 Task: Find connections with filter location Bīrpur with filter topic #Projectmanagements with filter profile language French with filter current company Daikin Airconditioning India Pvt. Ltd. with filter school New Era Public School - India with filter industry Events Services with filter service category Video Editing with filter keywords title Animal Shelter Worker
Action: Mouse moved to (563, 79)
Screenshot: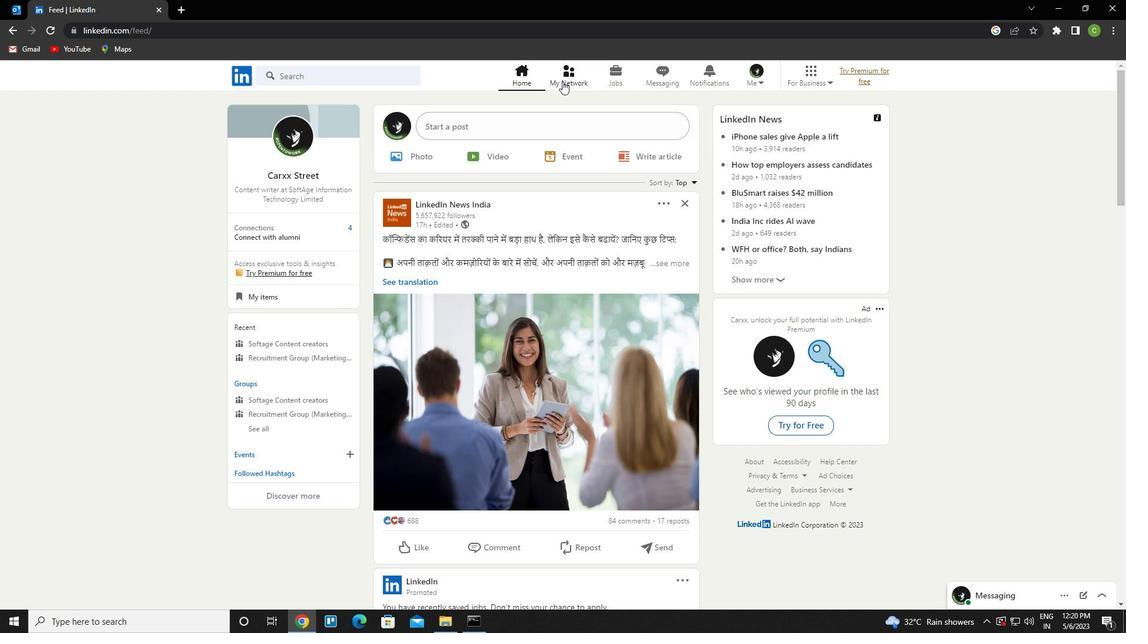 
Action: Mouse pressed left at (563, 79)
Screenshot: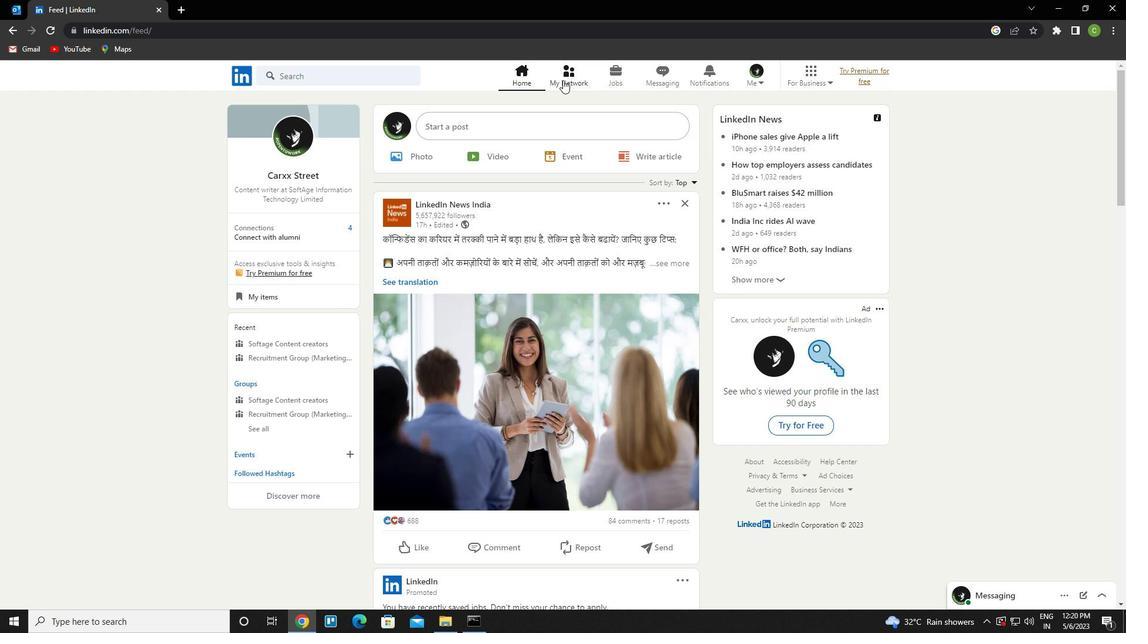 
Action: Mouse moved to (335, 142)
Screenshot: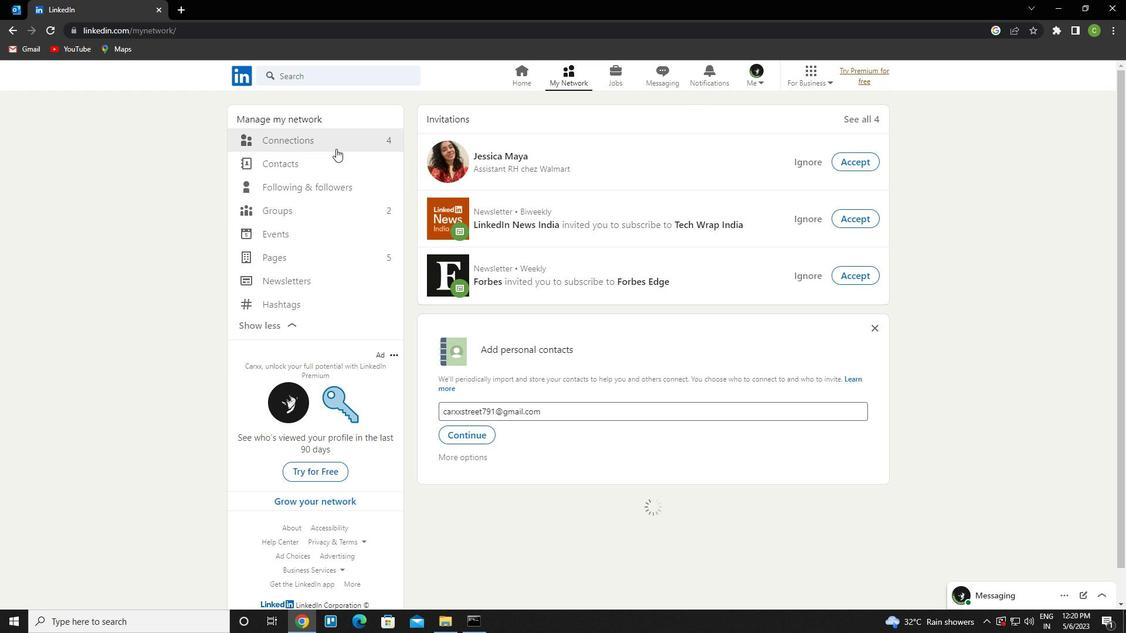 
Action: Mouse pressed left at (335, 142)
Screenshot: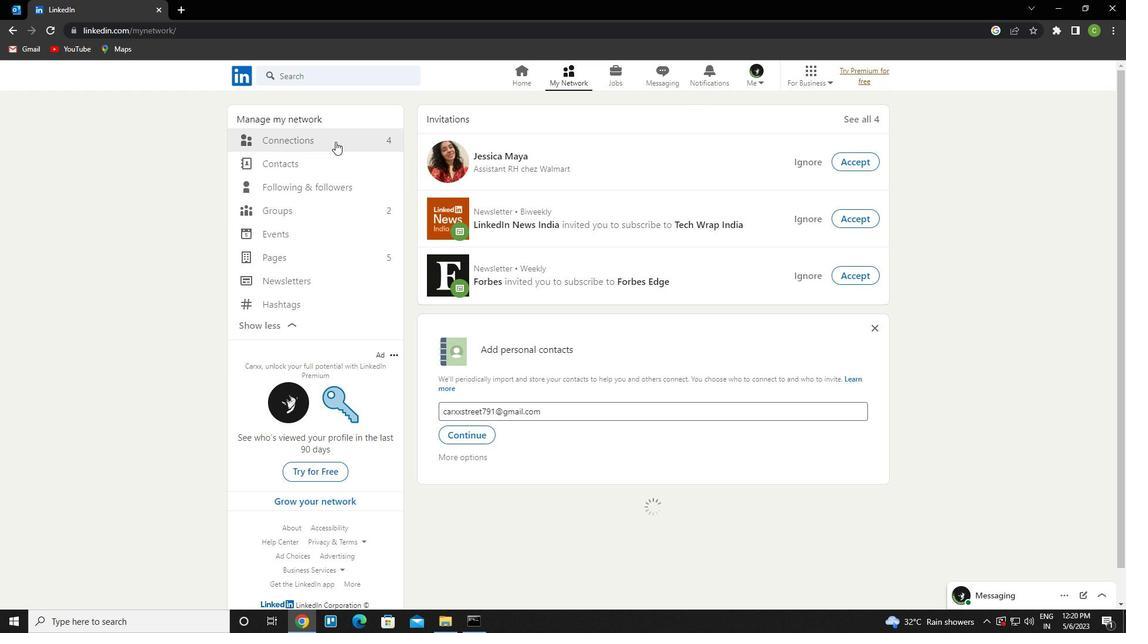 
Action: Mouse moved to (661, 144)
Screenshot: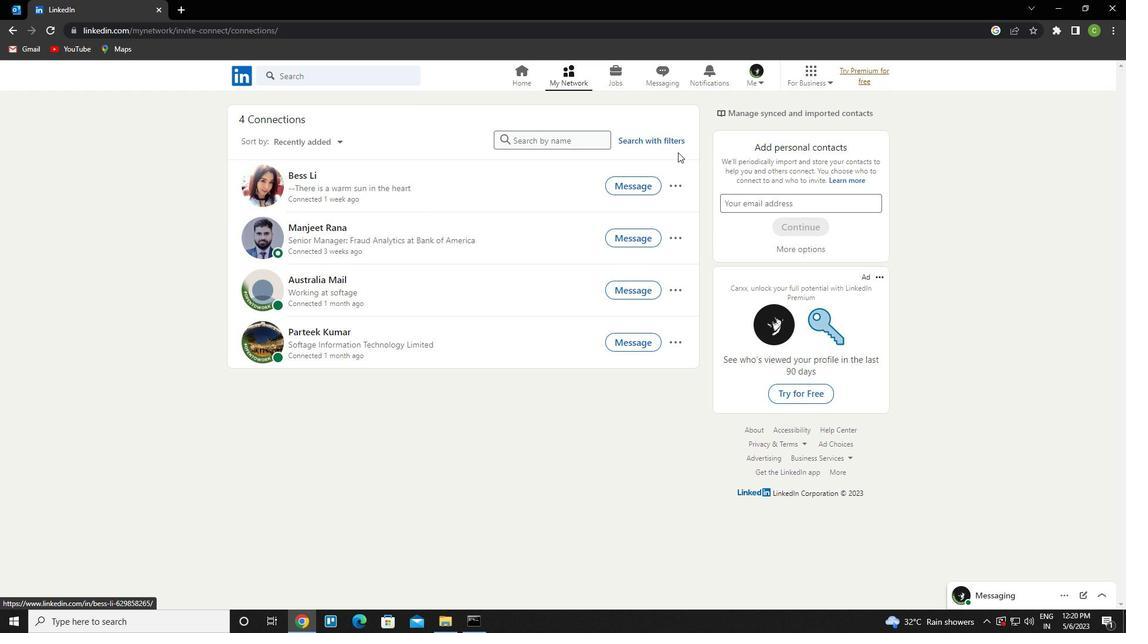 
Action: Mouse pressed left at (661, 144)
Screenshot: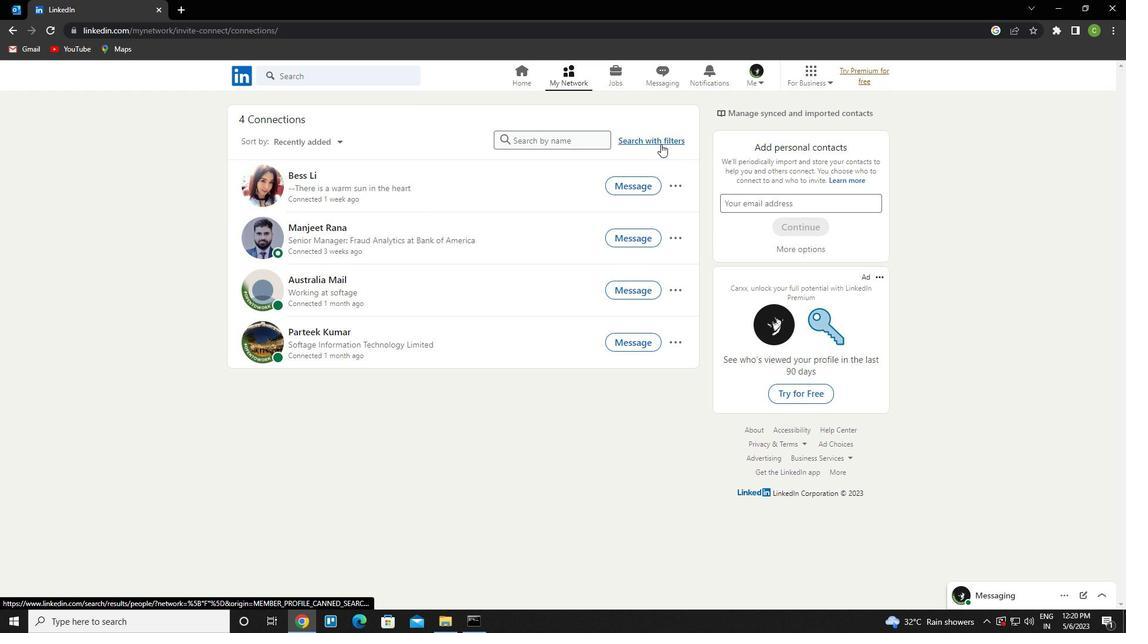 
Action: Mouse moved to (603, 107)
Screenshot: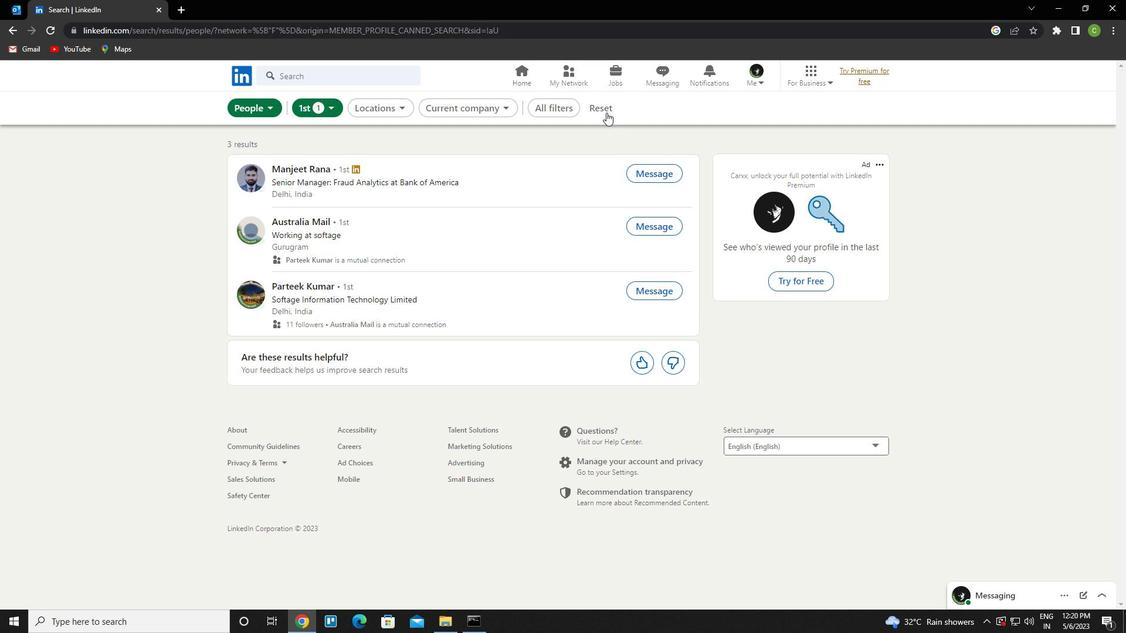 
Action: Mouse pressed left at (603, 107)
Screenshot: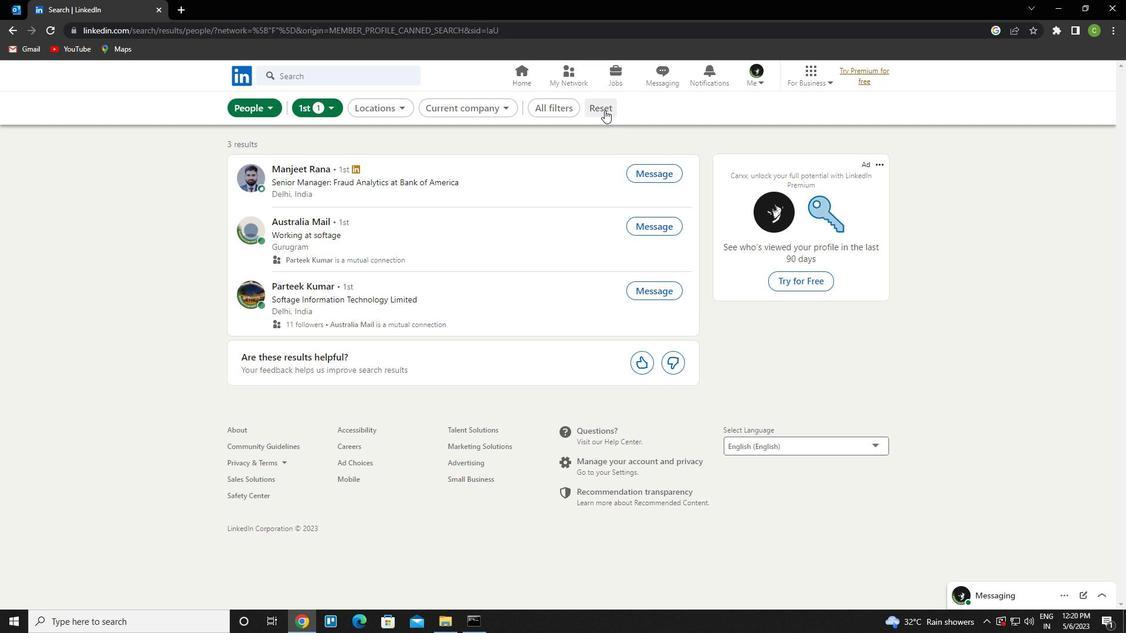 
Action: Mouse moved to (587, 109)
Screenshot: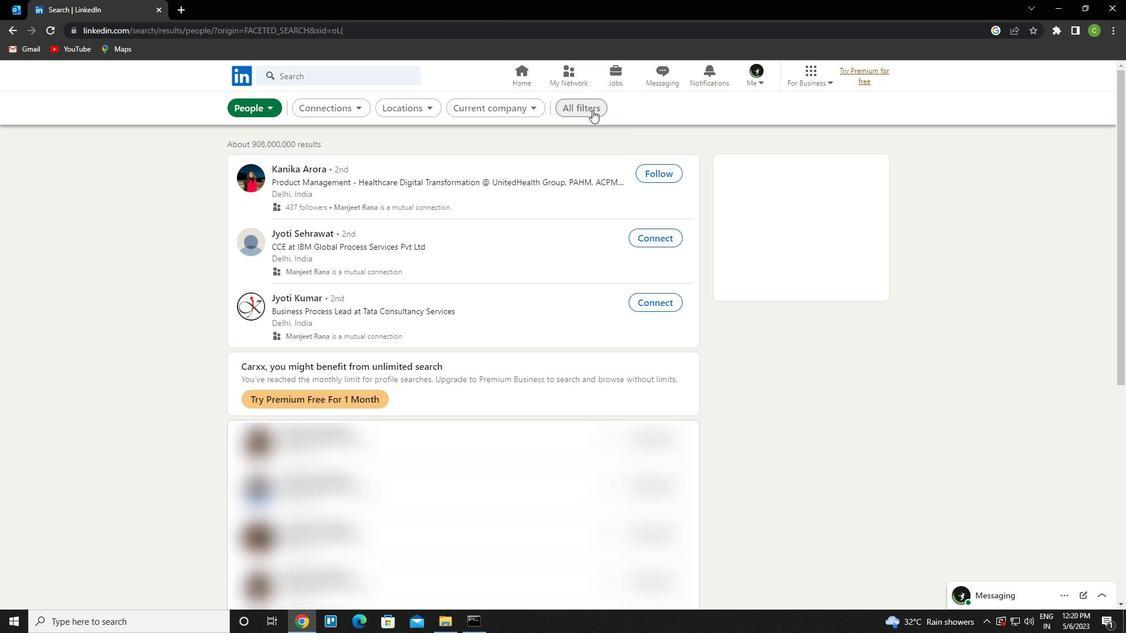 
Action: Mouse pressed left at (587, 109)
Screenshot: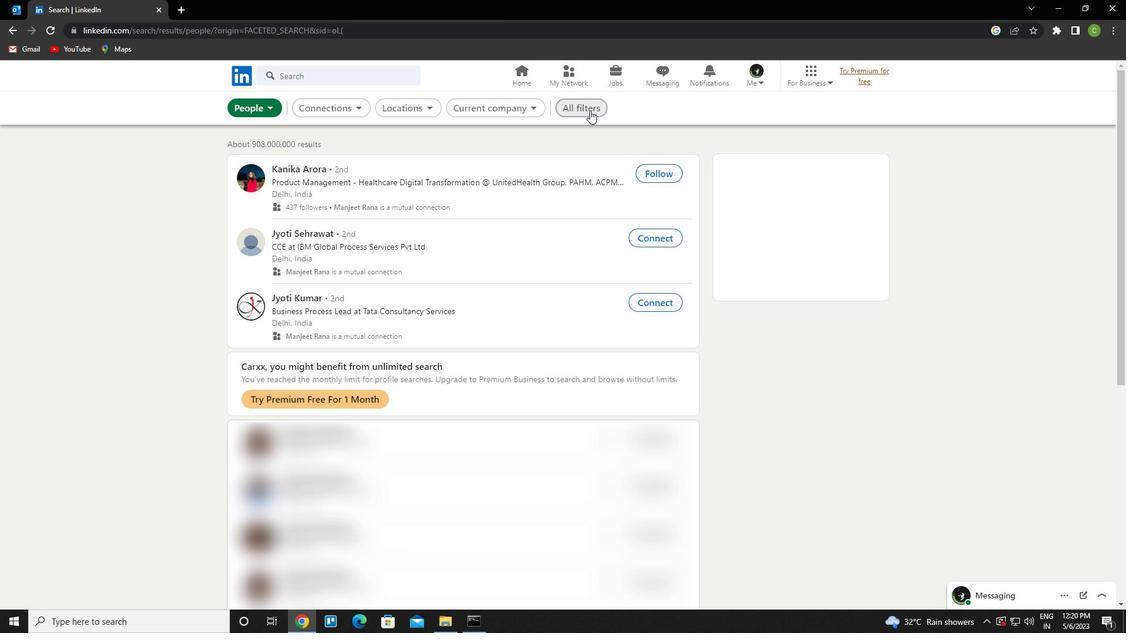 
Action: Mouse moved to (939, 353)
Screenshot: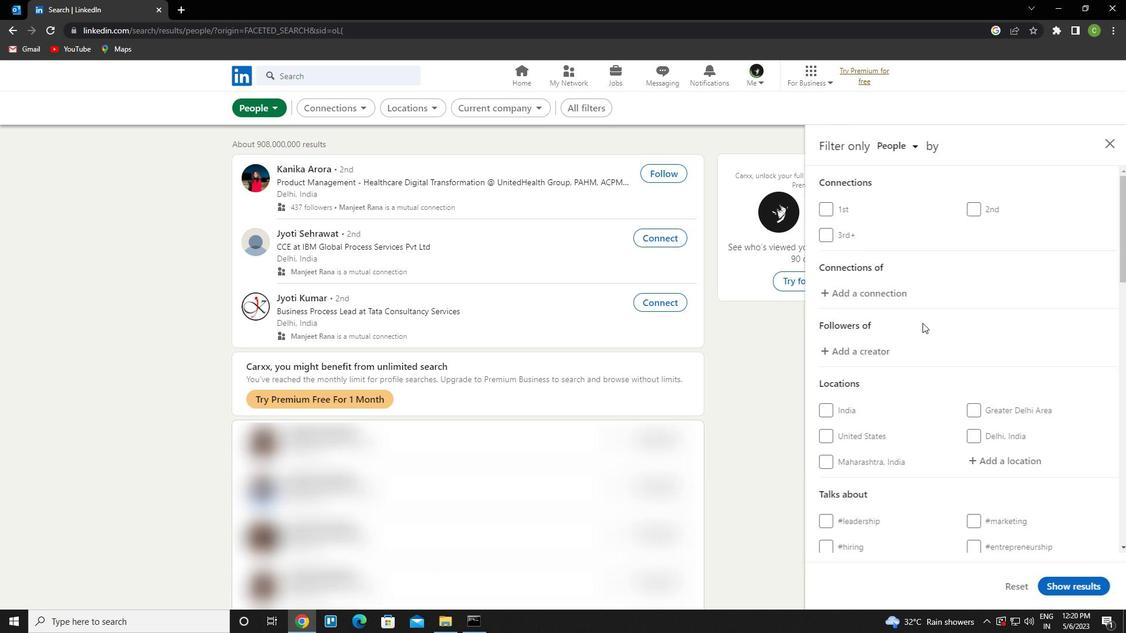 
Action: Mouse scrolled (939, 353) with delta (0, 0)
Screenshot: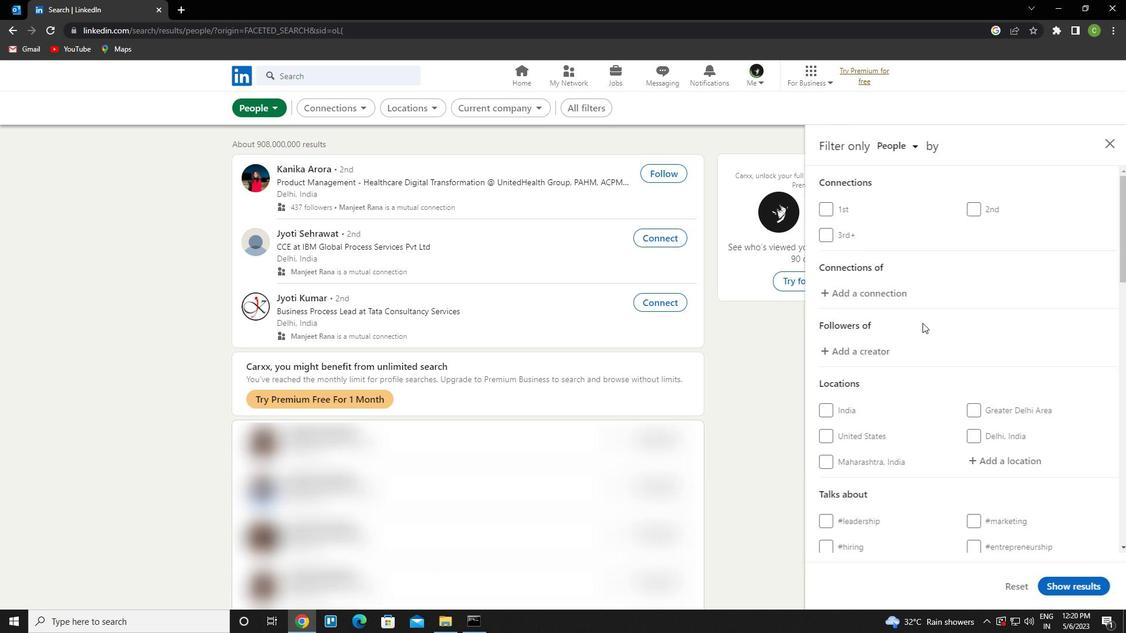 
Action: Mouse moved to (941, 359)
Screenshot: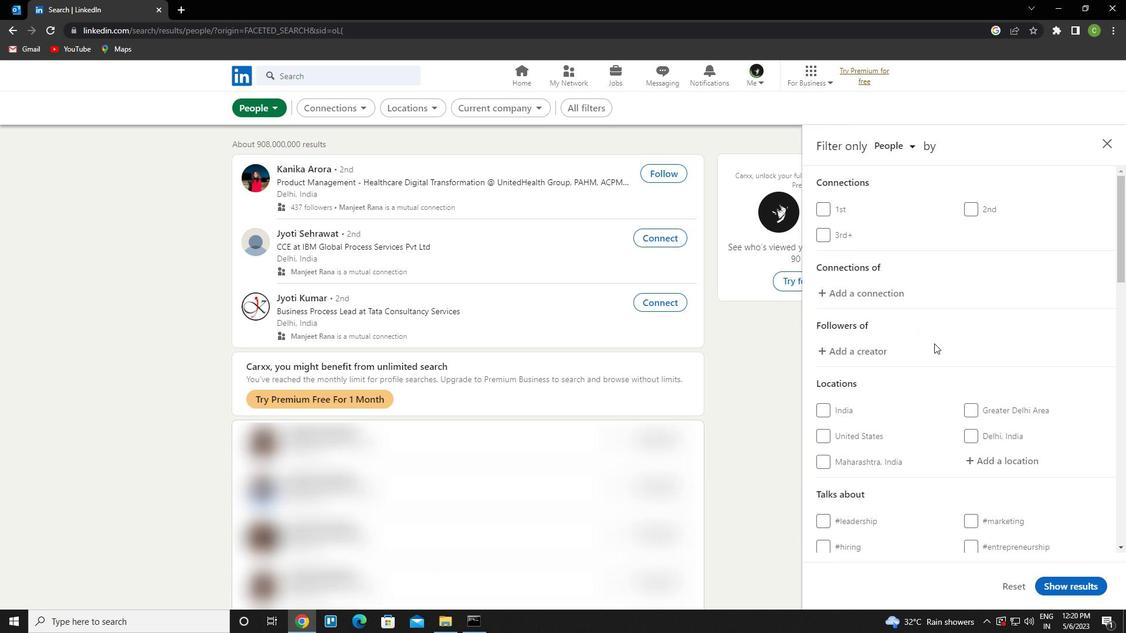 
Action: Mouse scrolled (941, 359) with delta (0, 0)
Screenshot: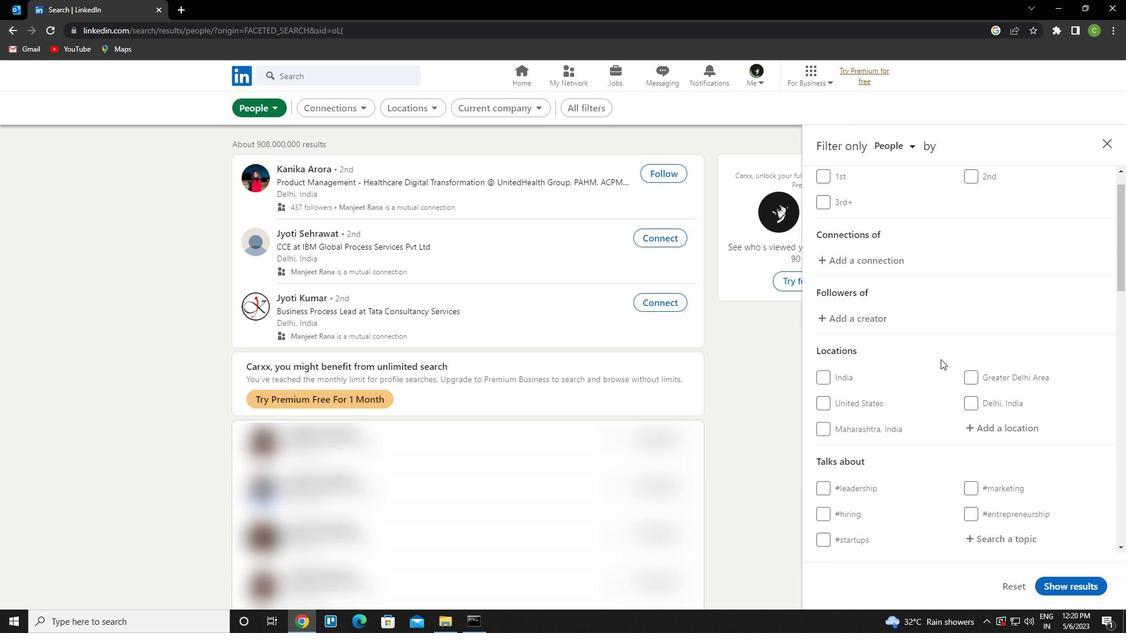
Action: Mouse moved to (988, 344)
Screenshot: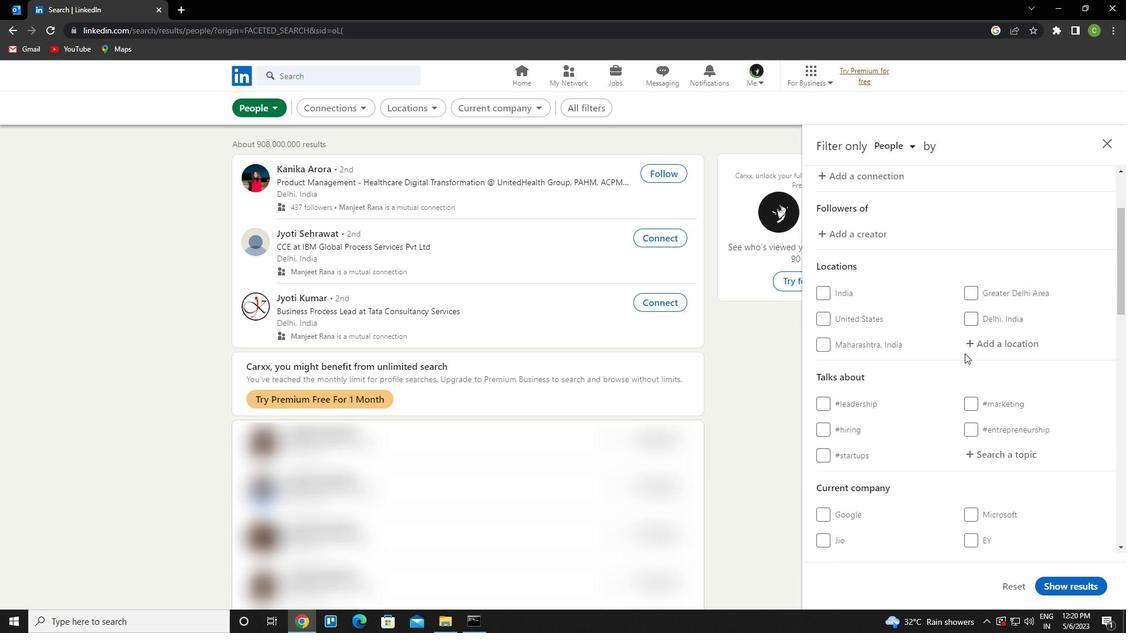 
Action: Mouse pressed left at (988, 344)
Screenshot: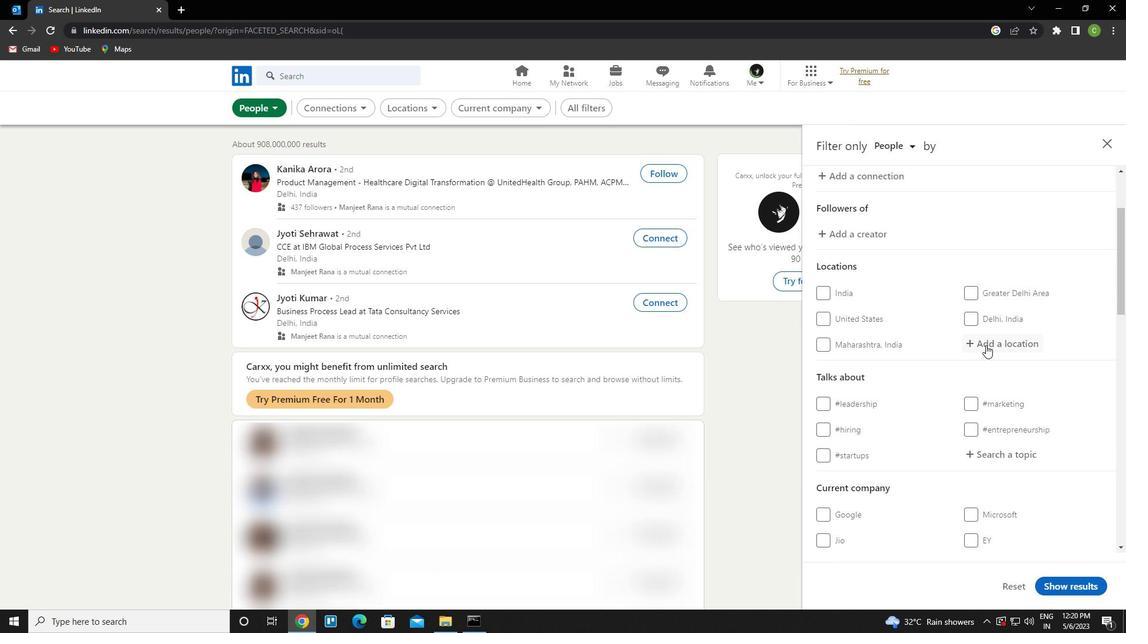 
Action: Key pressed <Key.caps_lock>b<Key.caps_lock>irpur<Key.down><Key.enter>
Screenshot: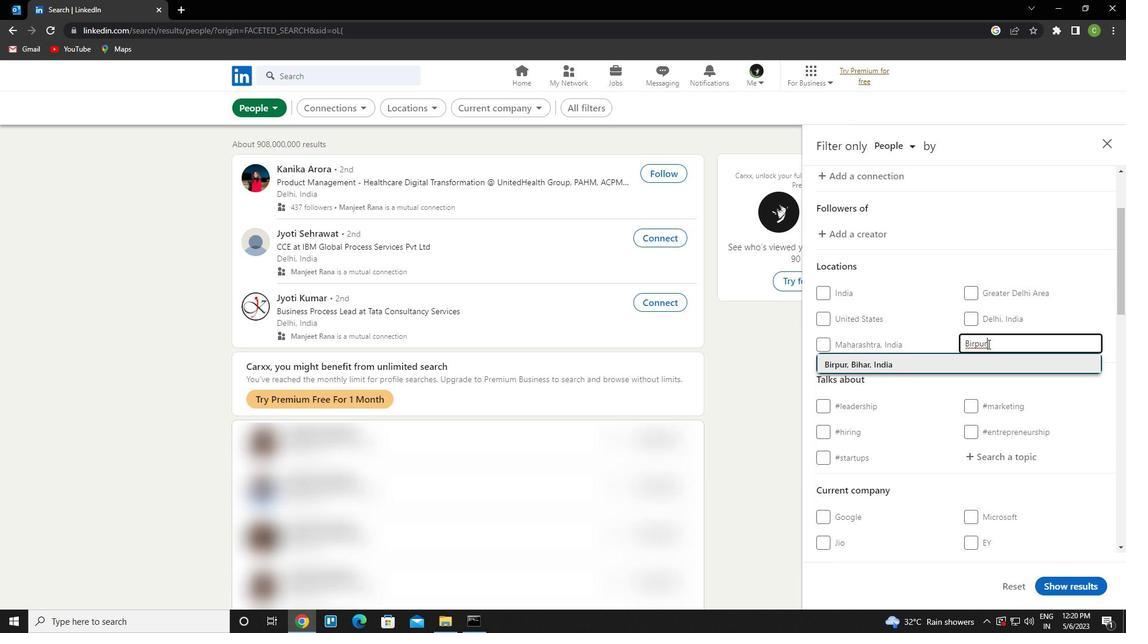 
Action: Mouse scrolled (988, 343) with delta (0, 0)
Screenshot: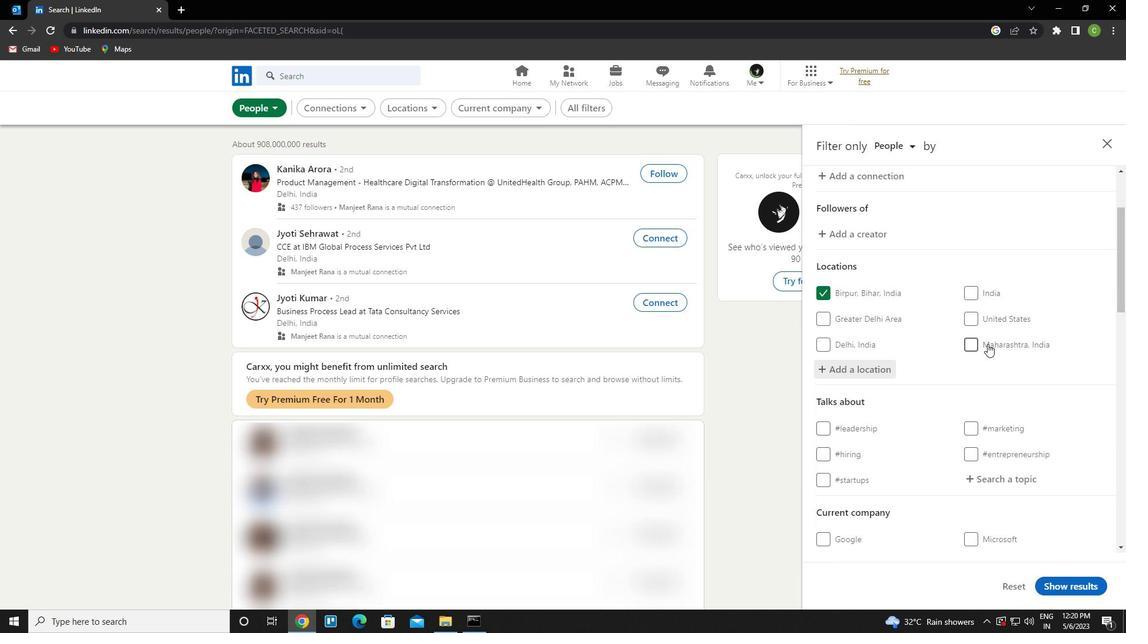 
Action: Mouse moved to (1008, 427)
Screenshot: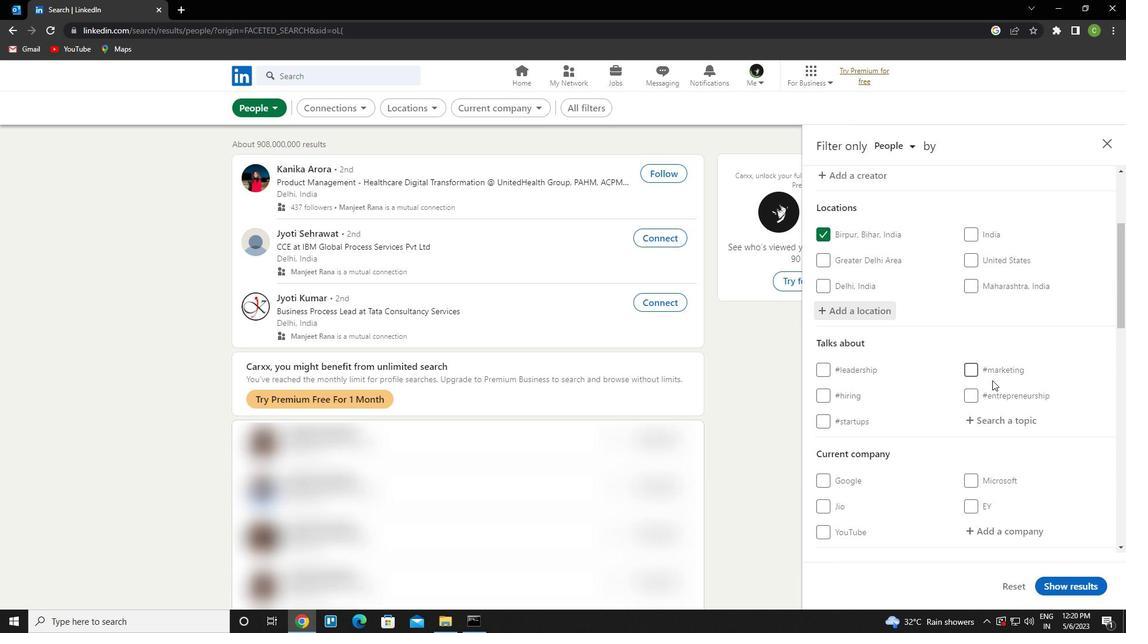 
Action: Mouse pressed left at (1008, 427)
Screenshot: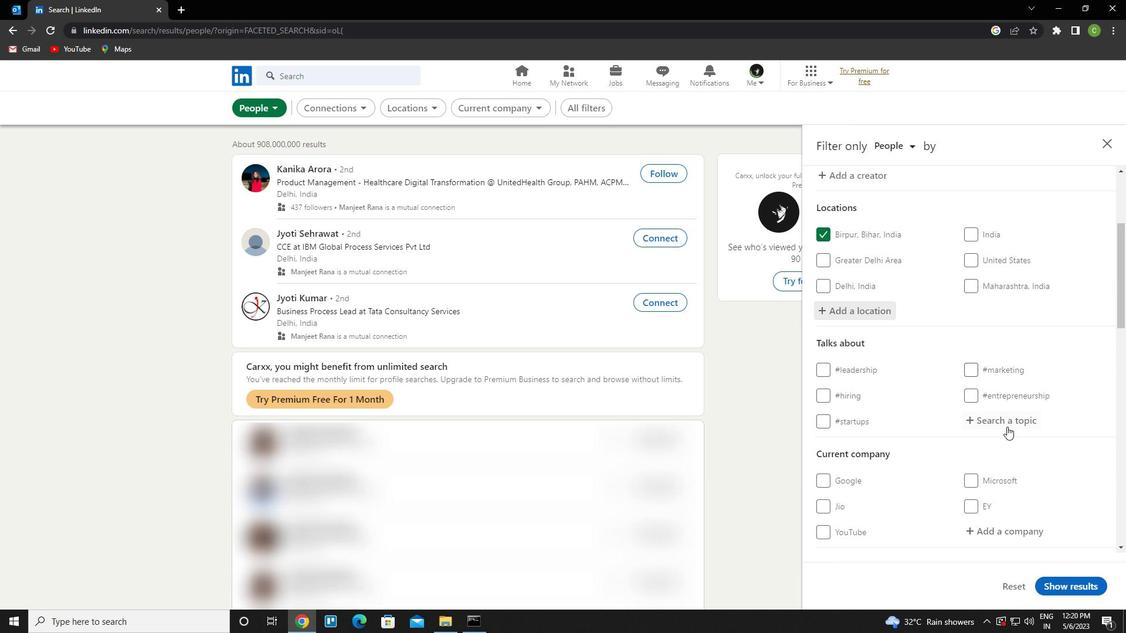 
Action: Key pressed projectmanagemne<Key.backspace><Key.backspace>ent<Key.down><Key.enter>
Screenshot: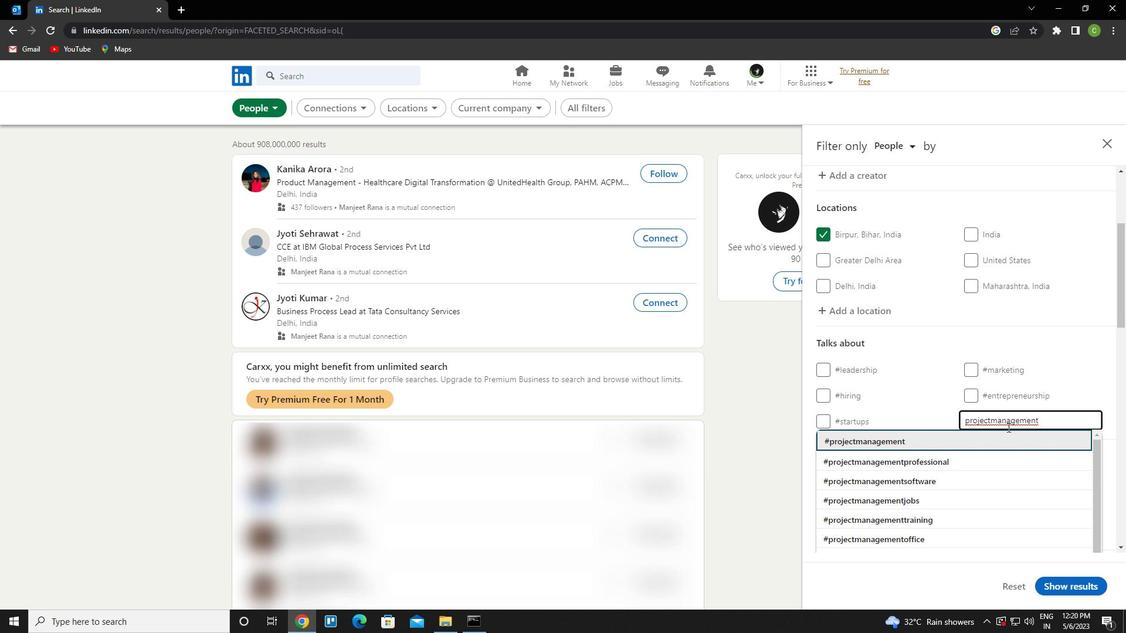 
Action: Mouse moved to (1034, 421)
Screenshot: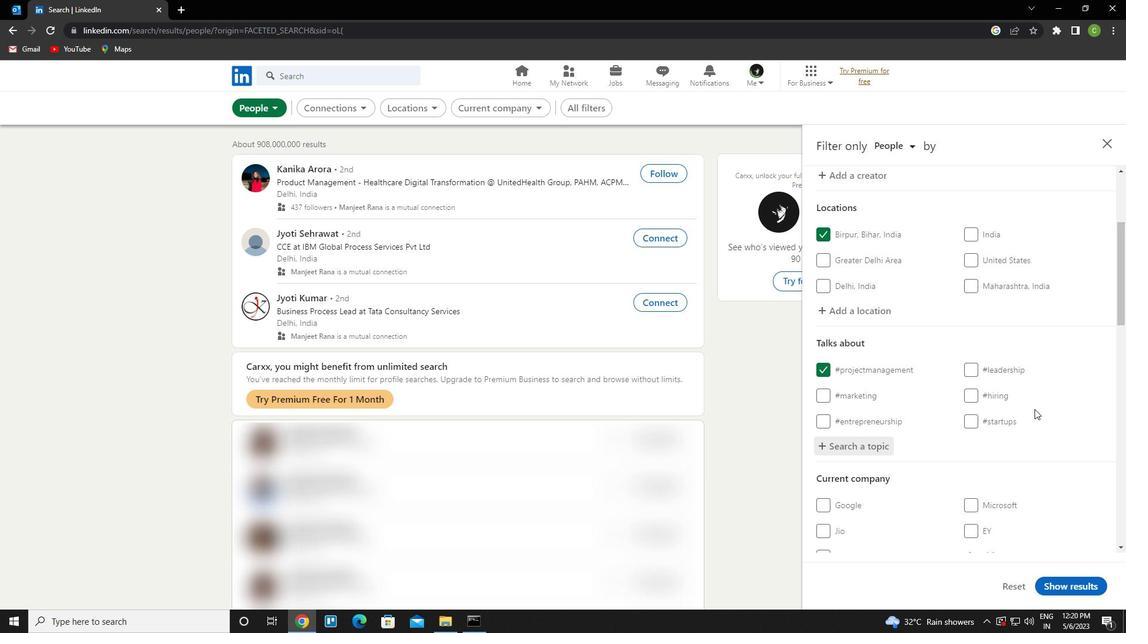 
Action: Mouse scrolled (1034, 420) with delta (0, 0)
Screenshot: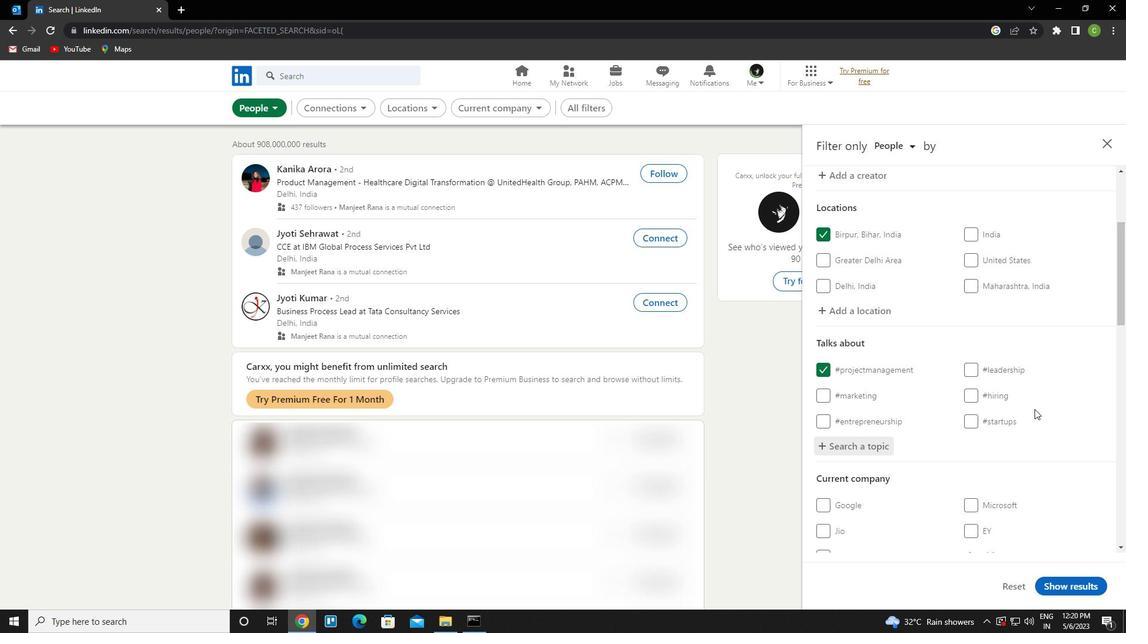 
Action: Mouse moved to (1032, 423)
Screenshot: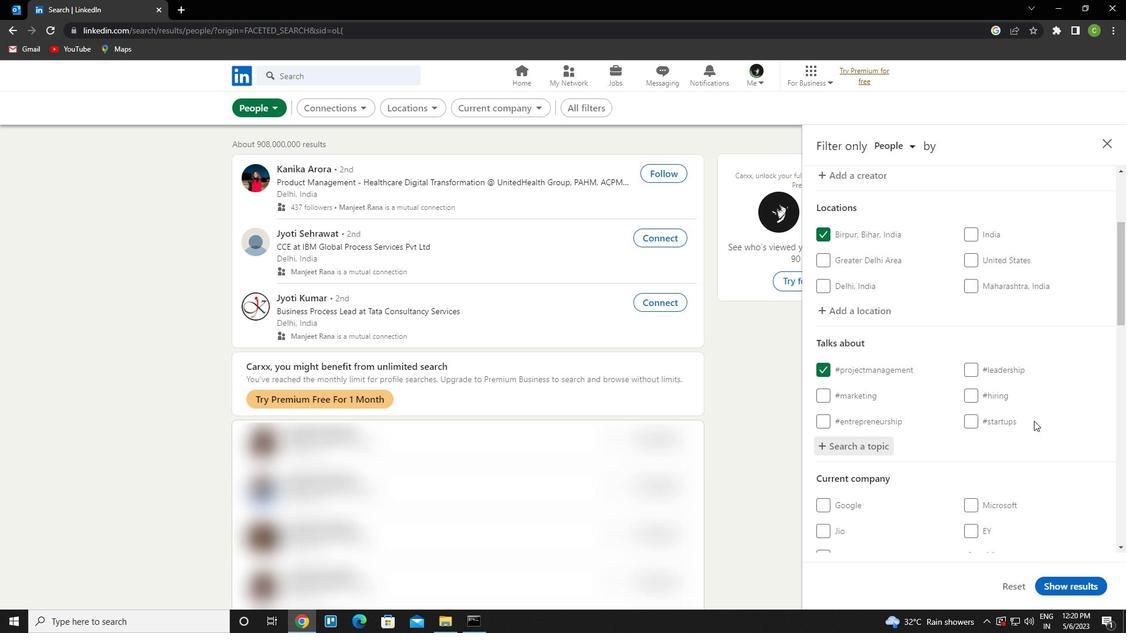 
Action: Mouse scrolled (1032, 423) with delta (0, 0)
Screenshot: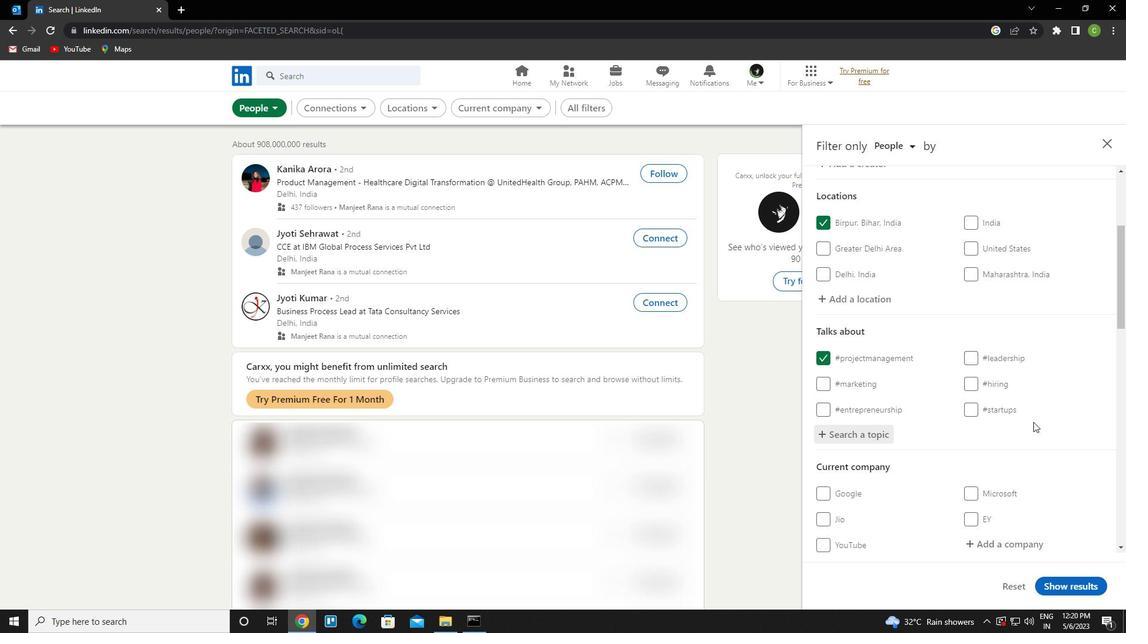 
Action: Mouse moved to (1029, 424)
Screenshot: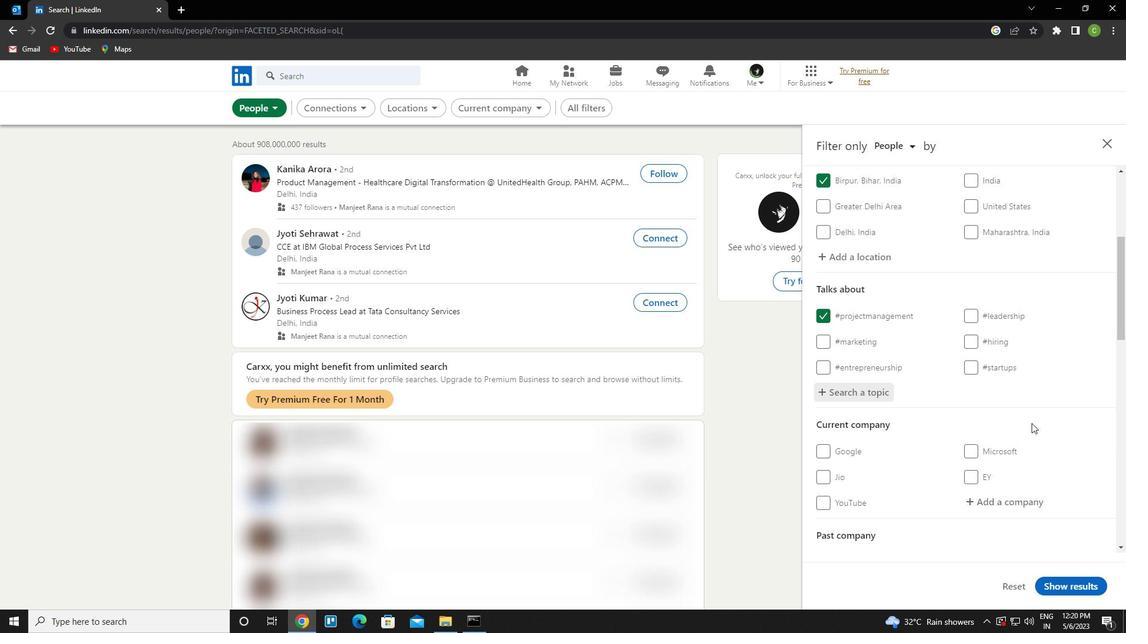
Action: Mouse scrolled (1029, 423) with delta (0, 0)
Screenshot: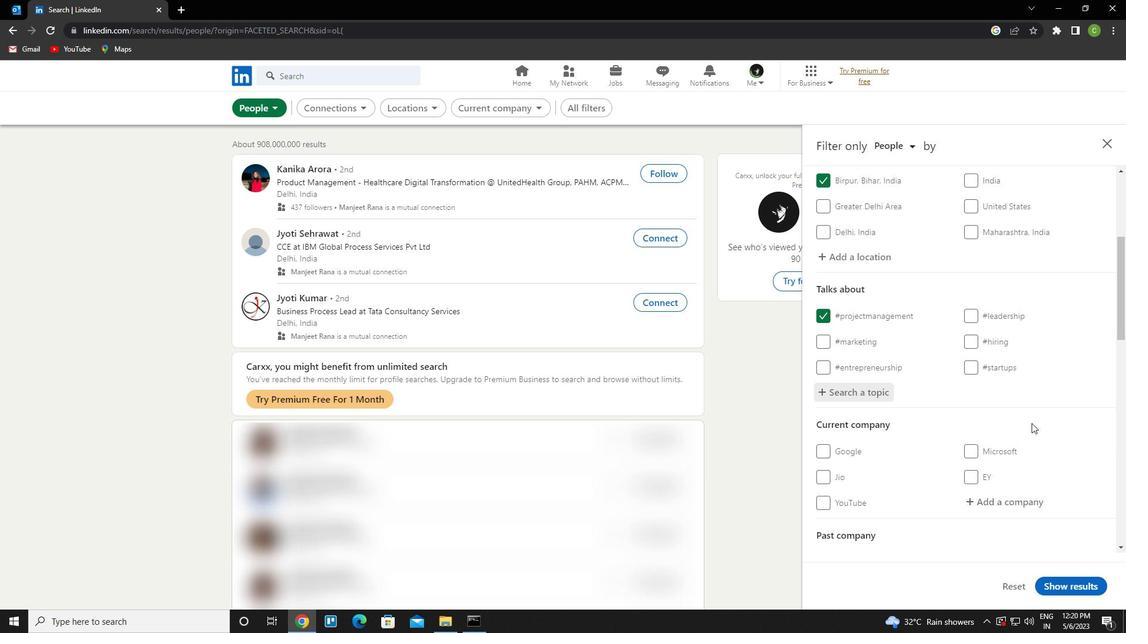 
Action: Mouse moved to (1019, 423)
Screenshot: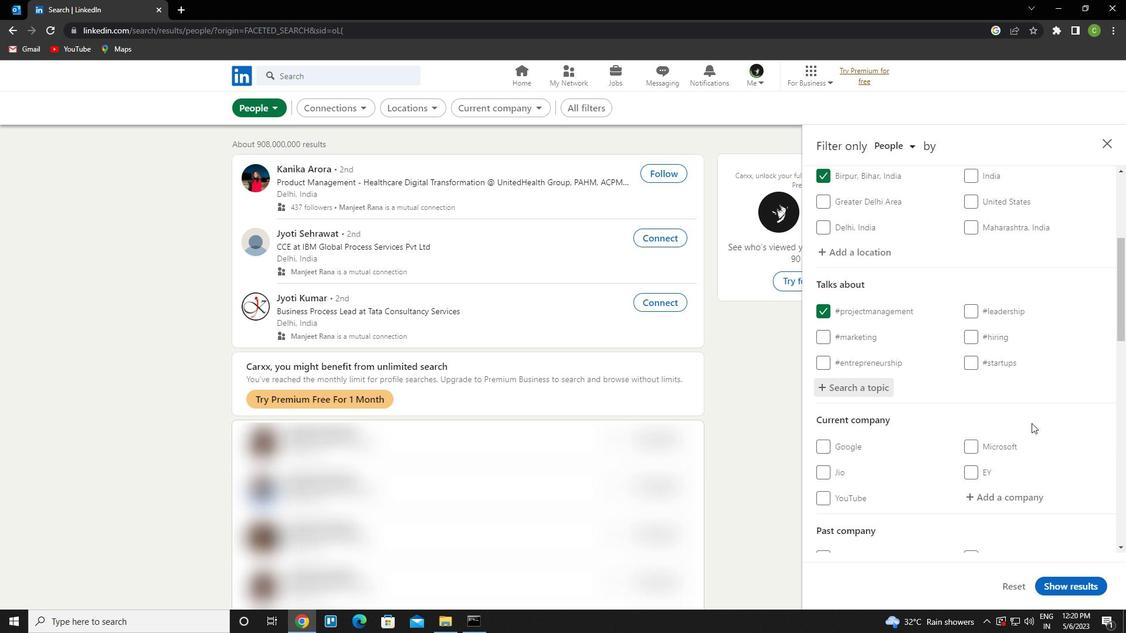 
Action: Mouse scrolled (1019, 422) with delta (0, 0)
Screenshot: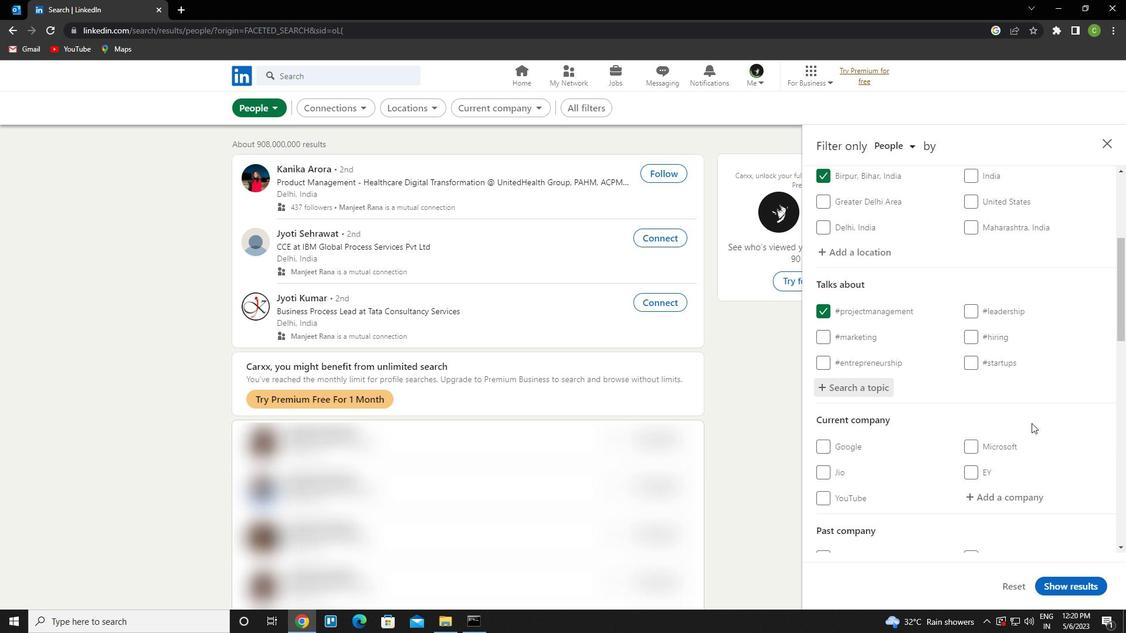 
Action: Mouse moved to (1008, 416)
Screenshot: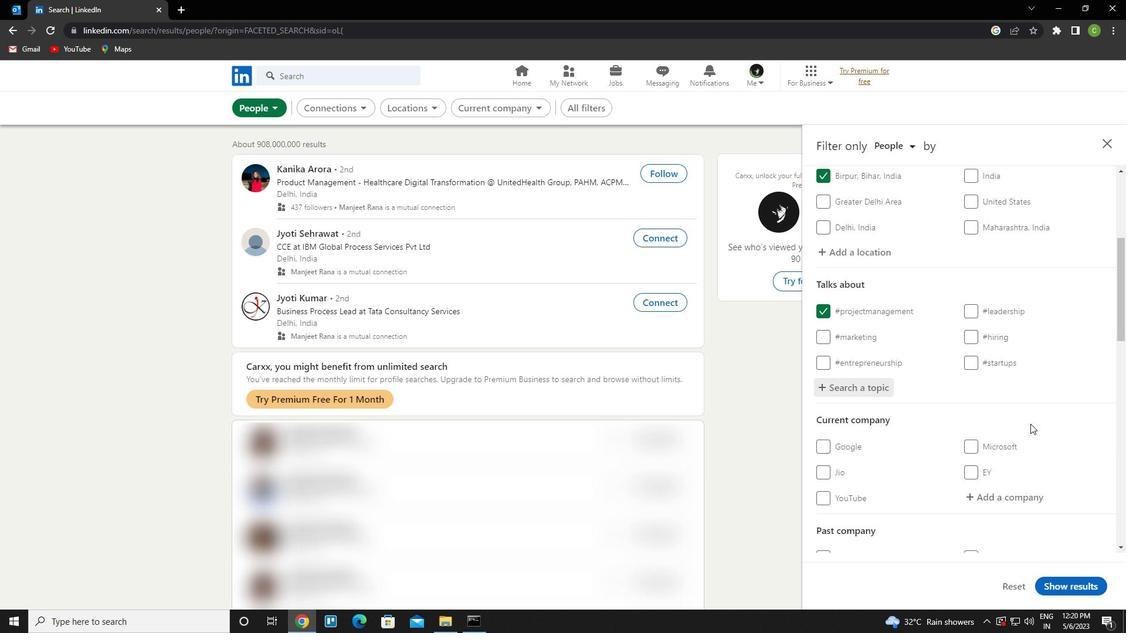
Action: Mouse scrolled (1008, 415) with delta (0, 0)
Screenshot: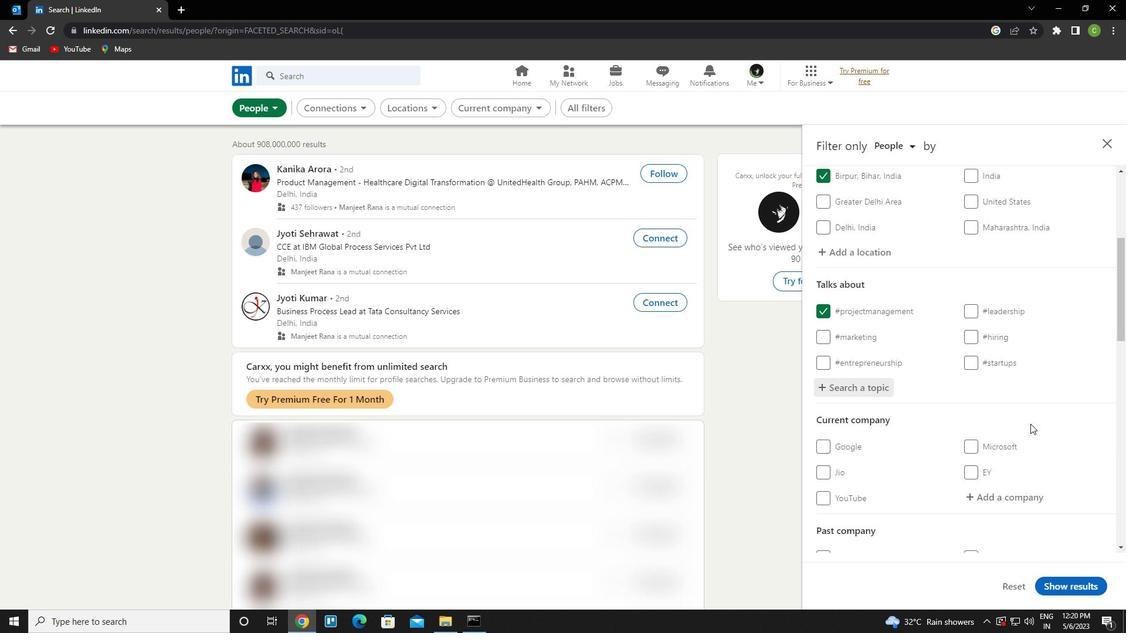 
Action: Mouse moved to (998, 408)
Screenshot: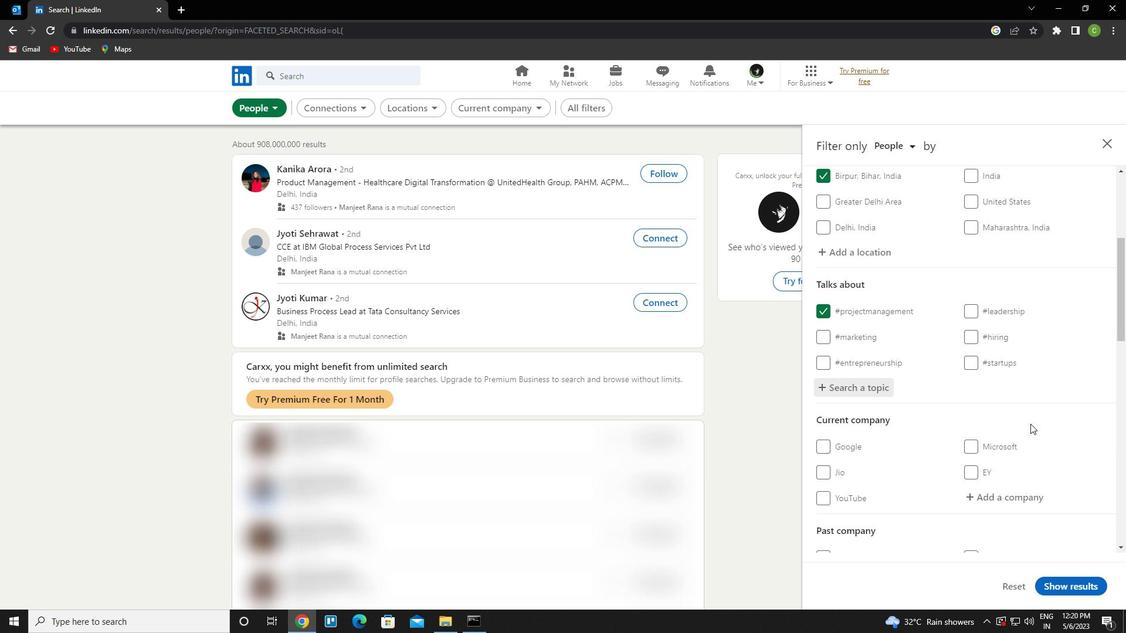 
Action: Mouse scrolled (998, 407) with delta (0, 0)
Screenshot: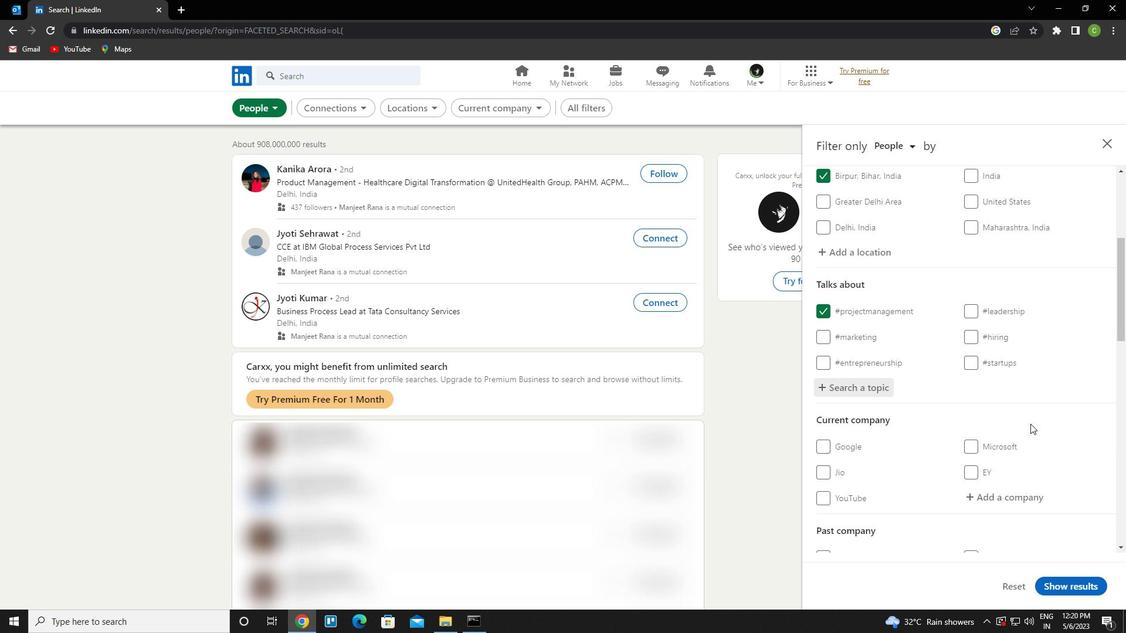 
Action: Mouse moved to (992, 397)
Screenshot: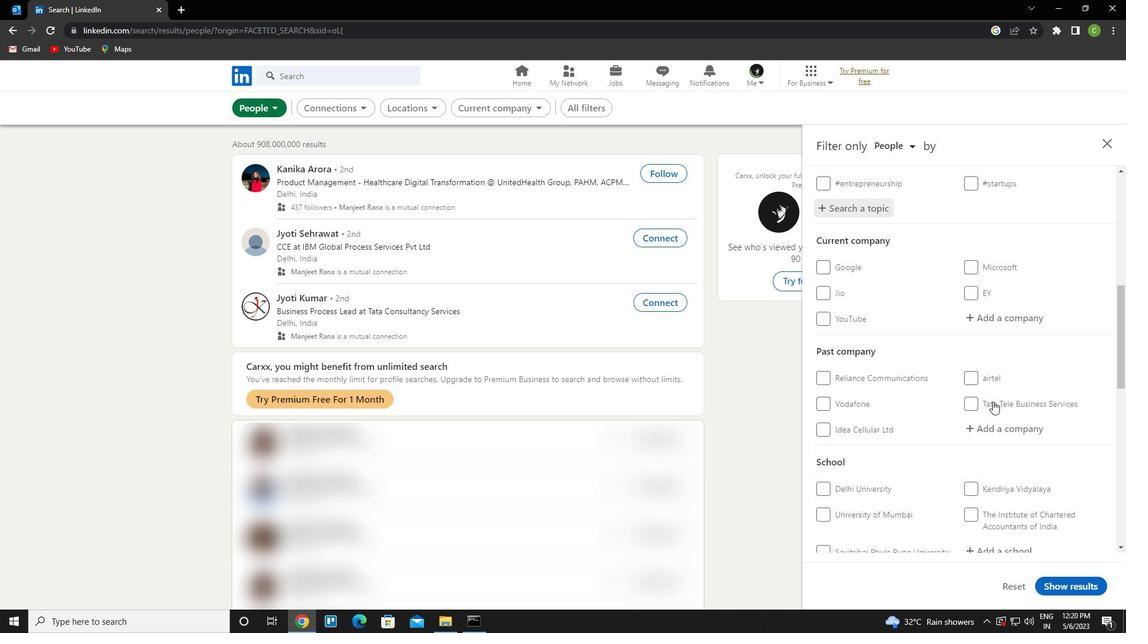 
Action: Mouse scrolled (992, 396) with delta (0, 0)
Screenshot: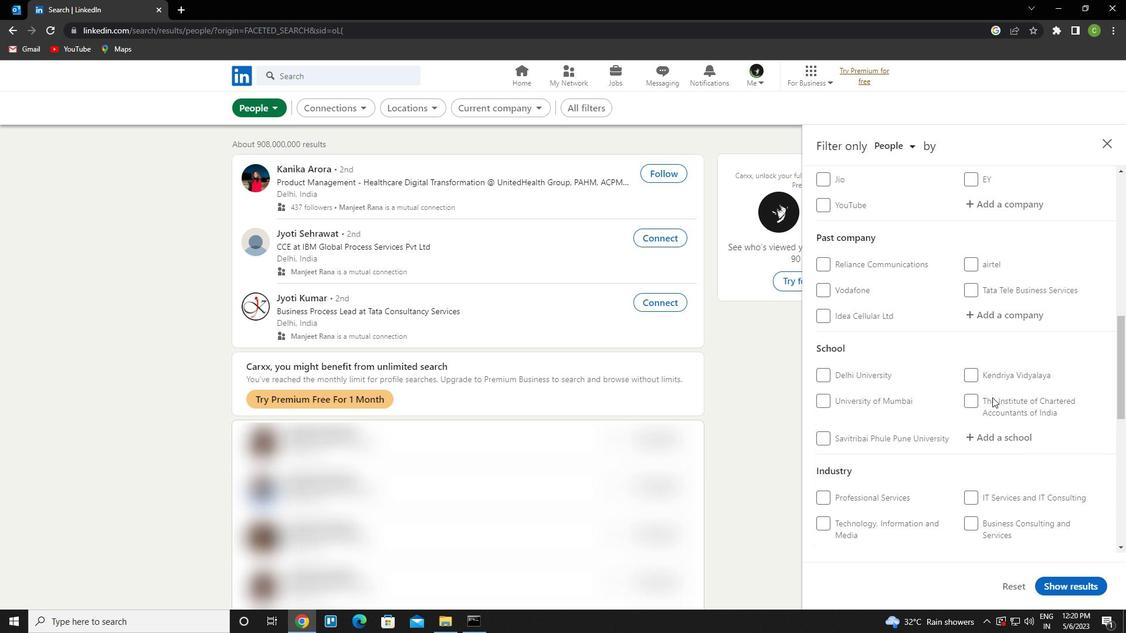 
Action: Mouse scrolled (992, 396) with delta (0, 0)
Screenshot: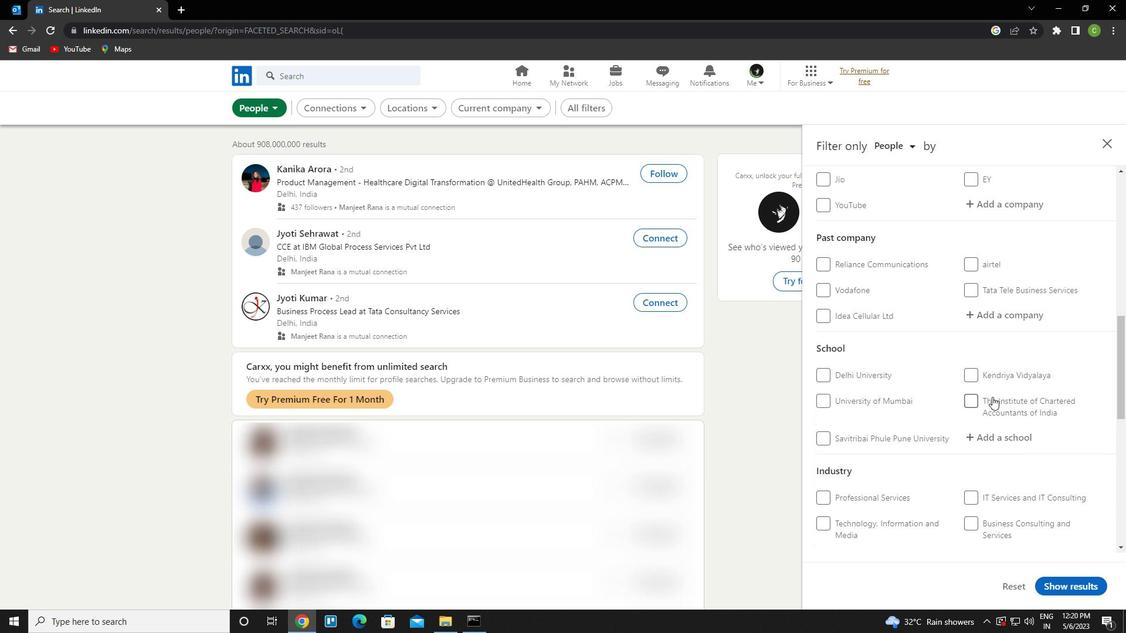 
Action: Mouse moved to (992, 397)
Screenshot: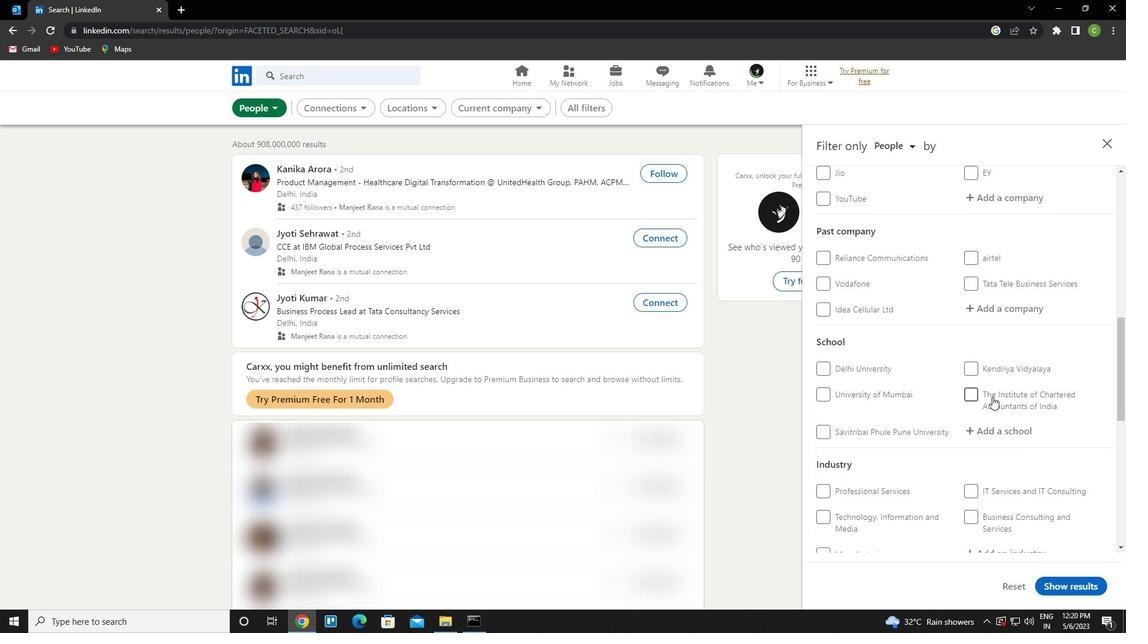 
Action: Mouse scrolled (992, 396) with delta (0, 0)
Screenshot: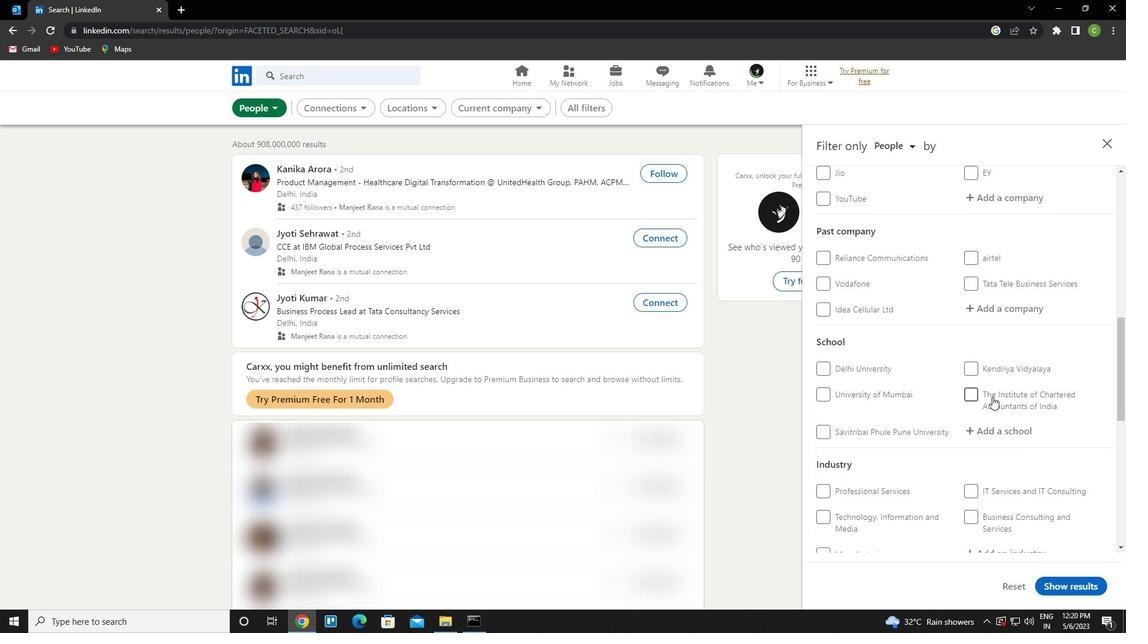 
Action: Mouse moved to (982, 443)
Screenshot: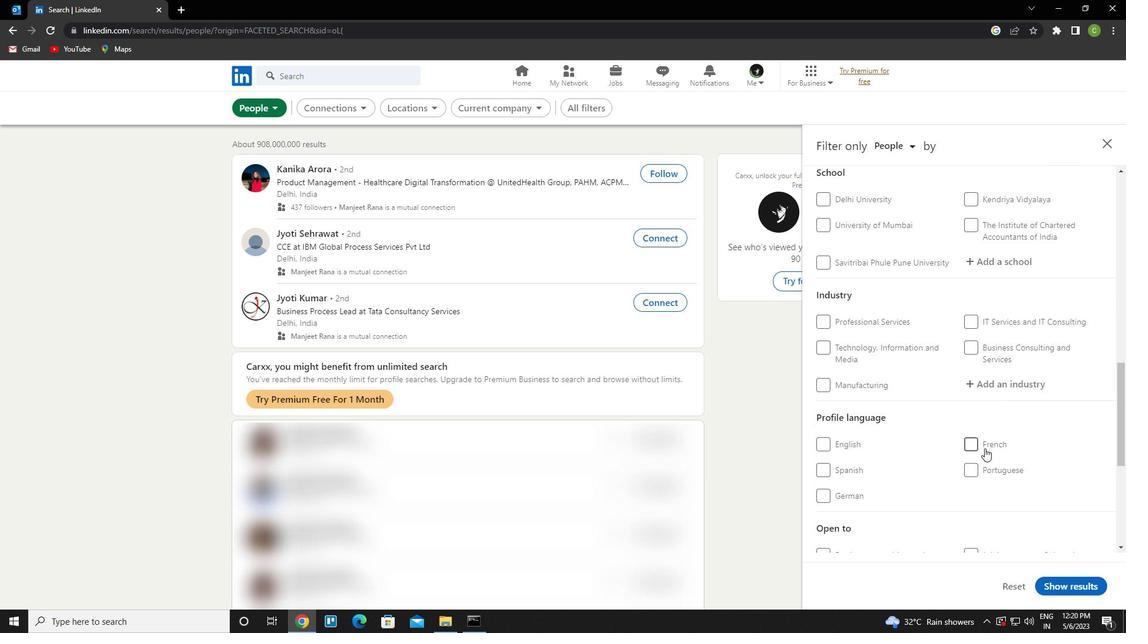 
Action: Mouse pressed left at (982, 443)
Screenshot: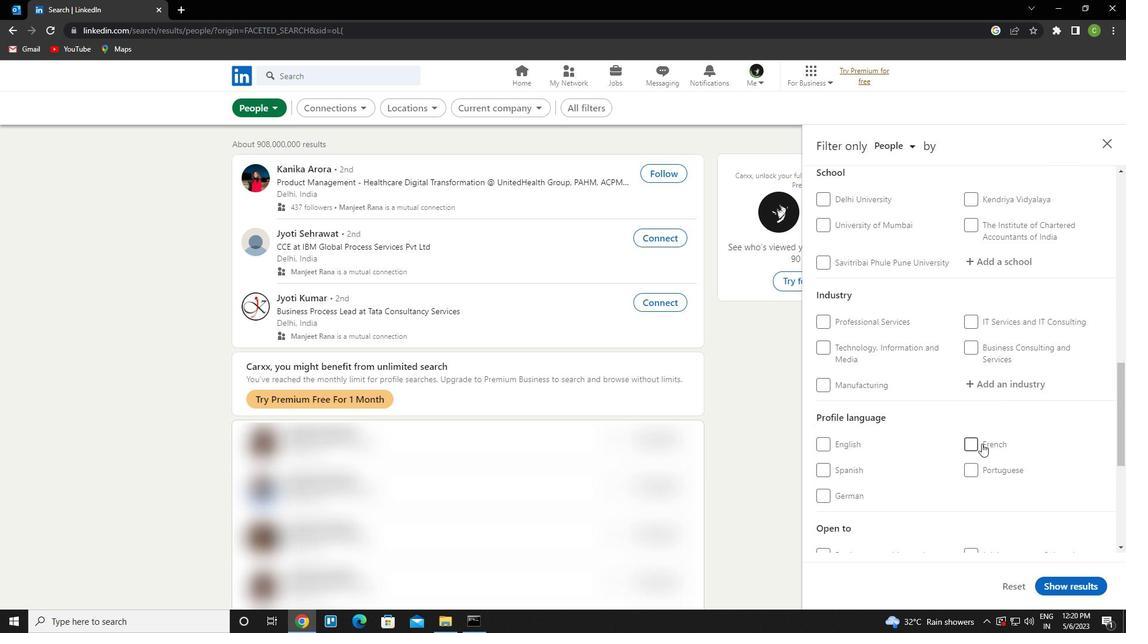 
Action: Mouse moved to (950, 371)
Screenshot: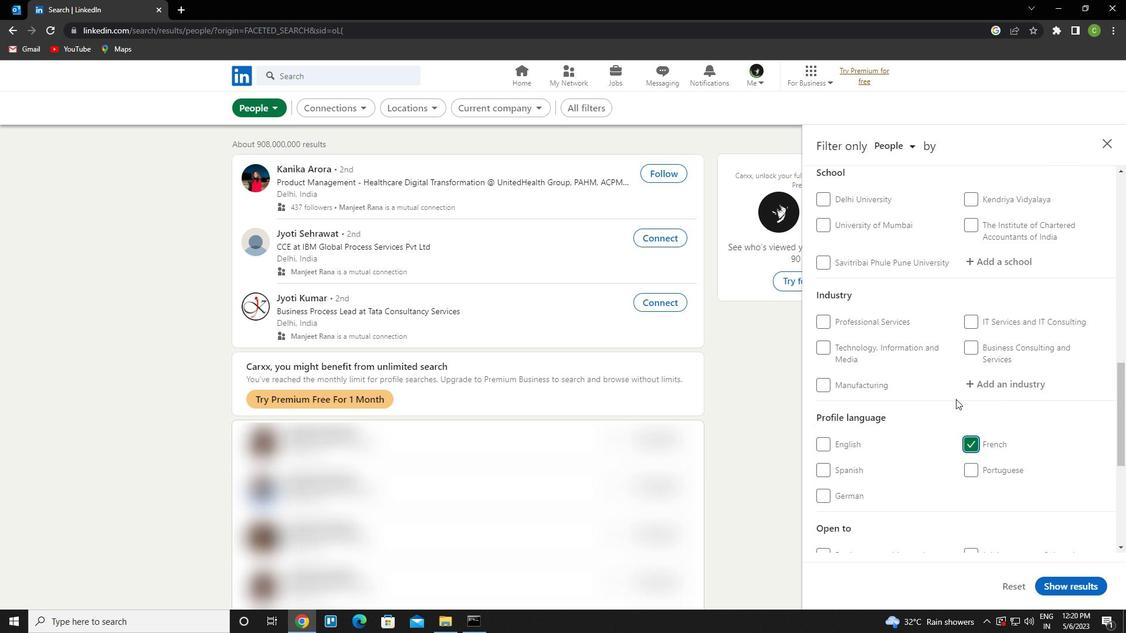 
Action: Mouse scrolled (950, 372) with delta (0, 0)
Screenshot: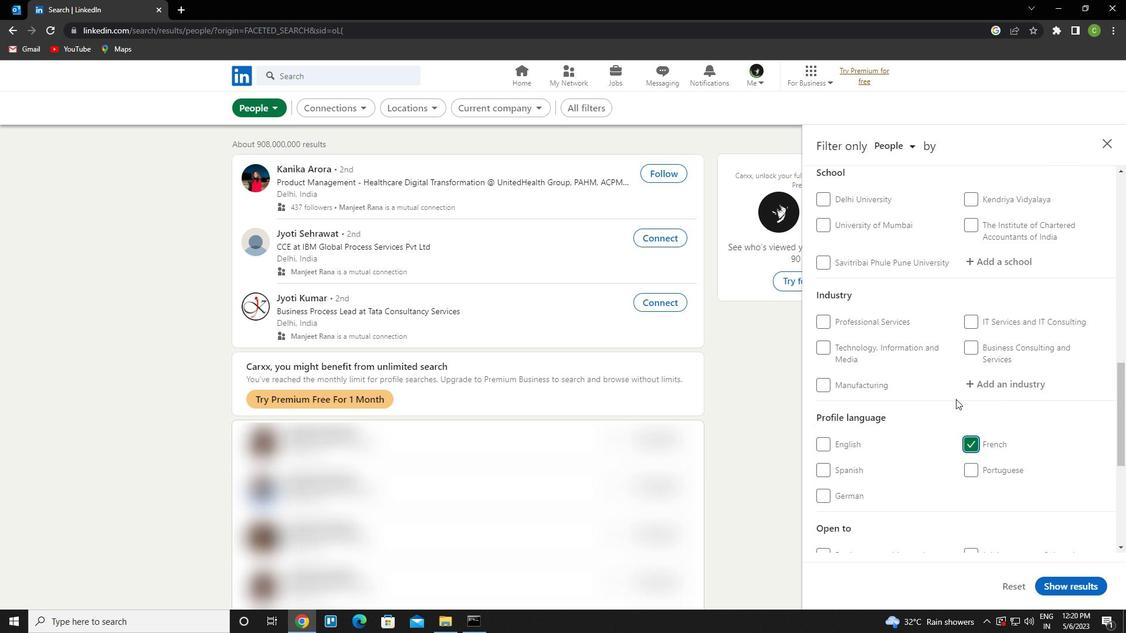 
Action: Mouse scrolled (950, 372) with delta (0, 0)
Screenshot: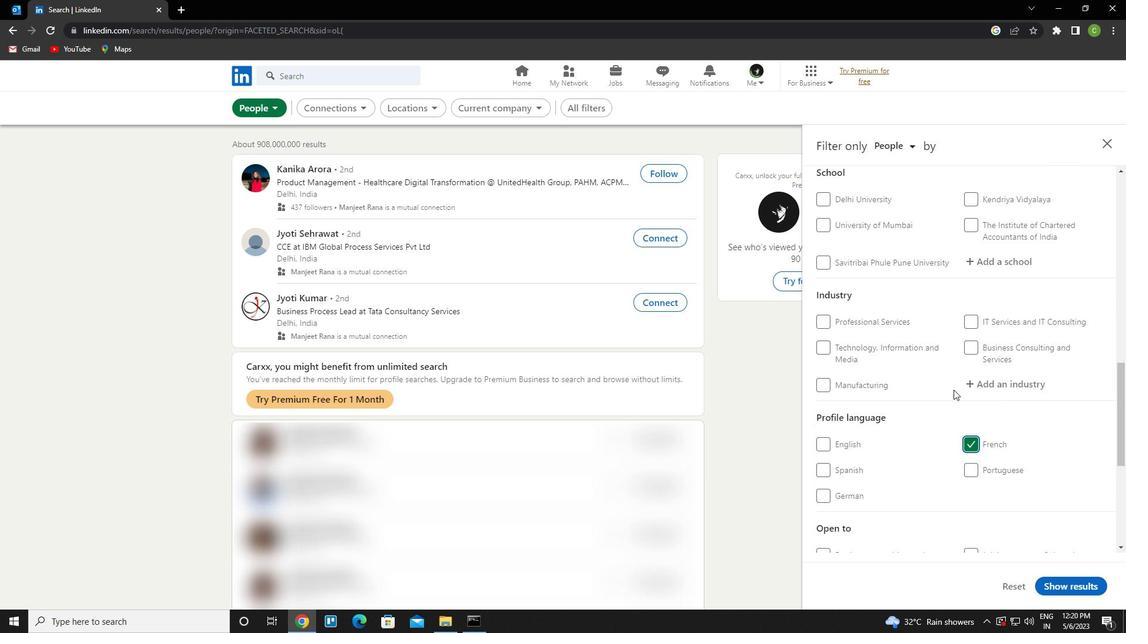 
Action: Mouse scrolled (950, 372) with delta (0, 0)
Screenshot: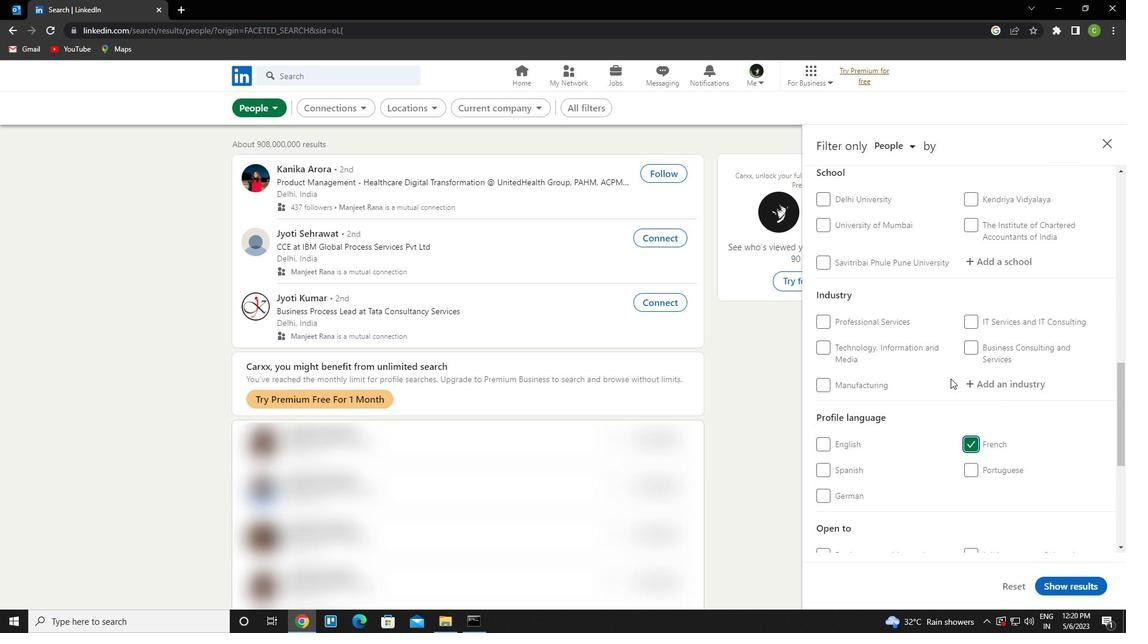 
Action: Mouse scrolled (950, 372) with delta (0, 0)
Screenshot: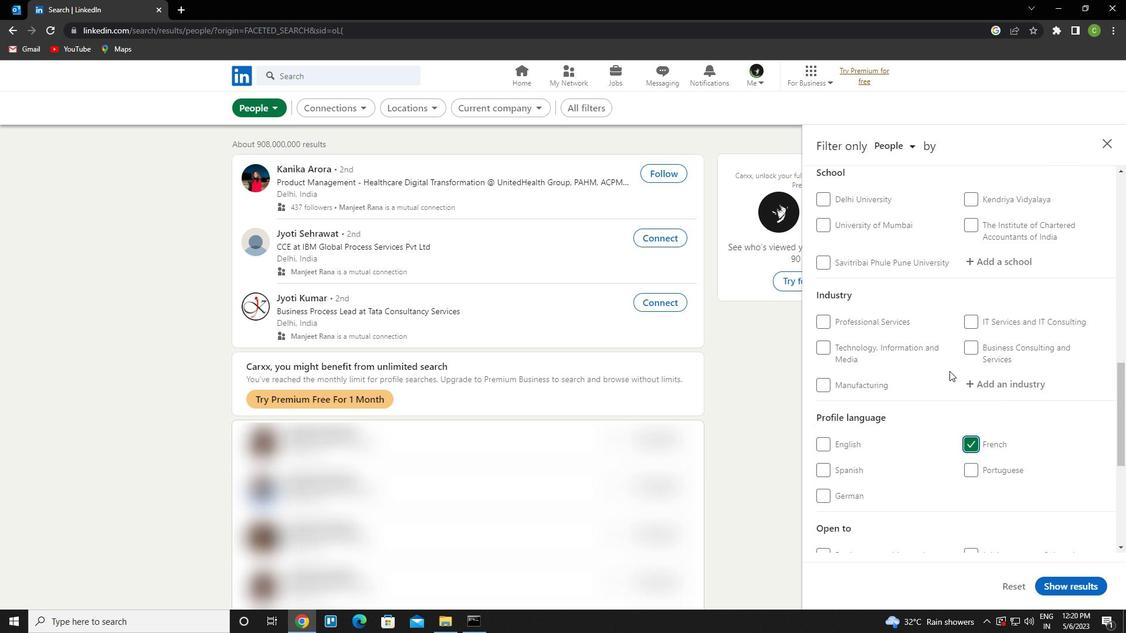 
Action: Mouse scrolled (950, 372) with delta (0, 0)
Screenshot: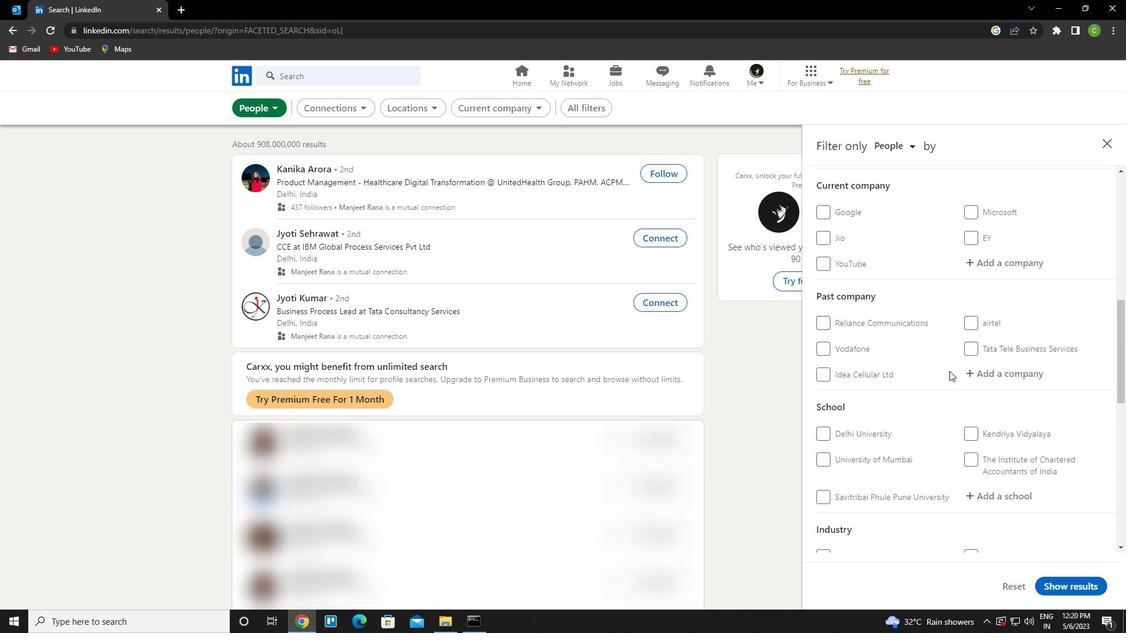 
Action: Mouse moved to (1003, 319)
Screenshot: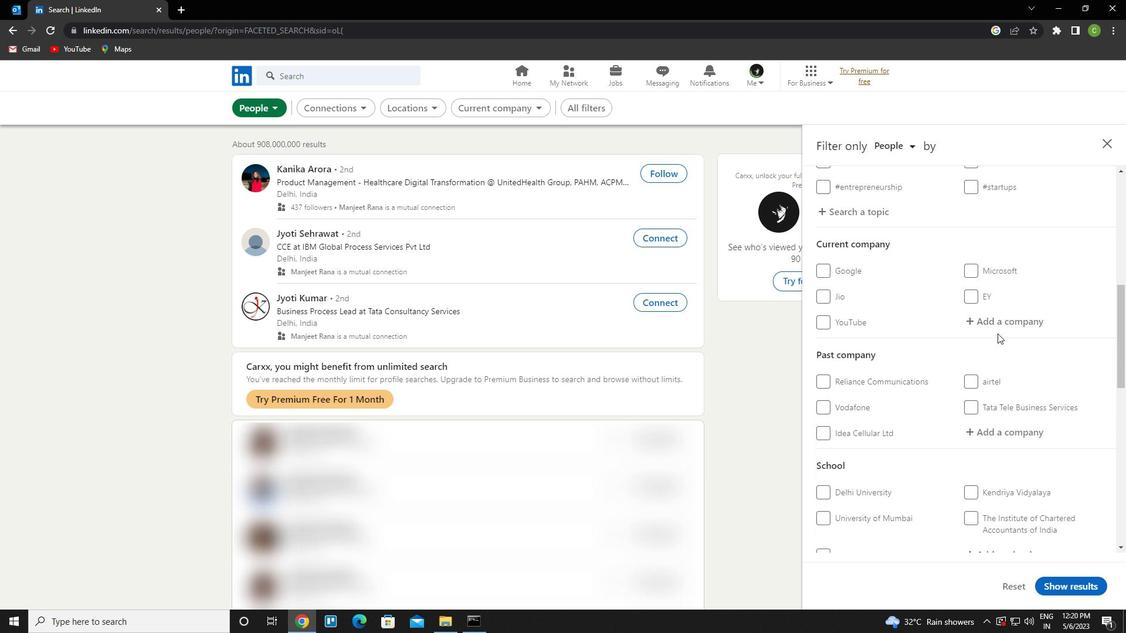 
Action: Mouse pressed left at (1003, 319)
Screenshot: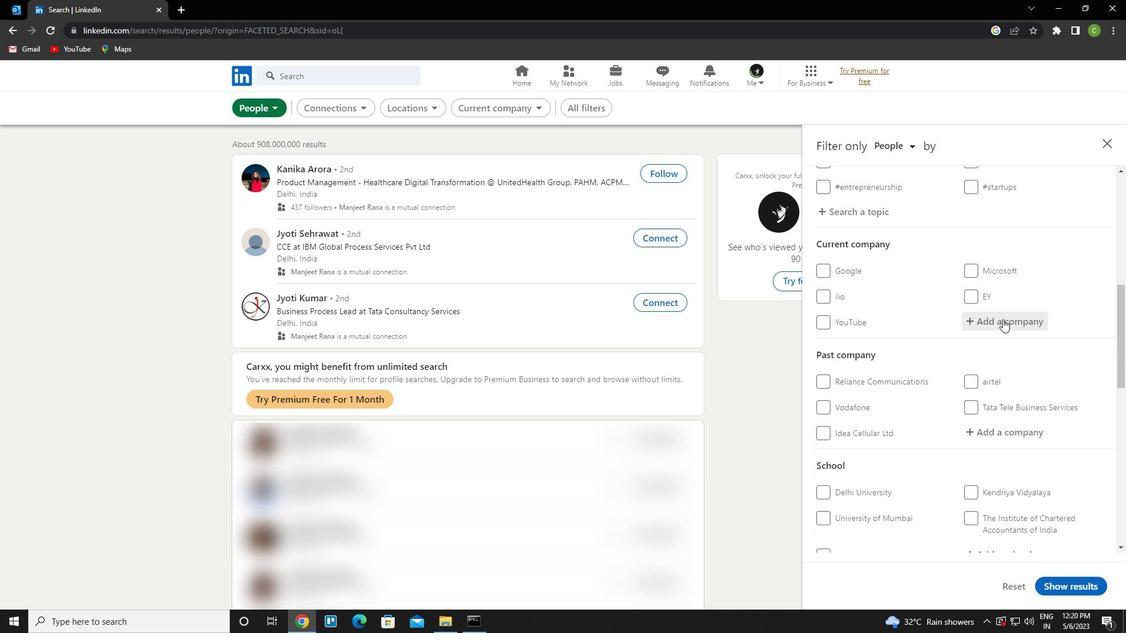 
Action: Key pressed <Key.caps_lock>d<Key.caps_lock>aikin<Key.space>aircon<Key.down><Key.enter>
Screenshot: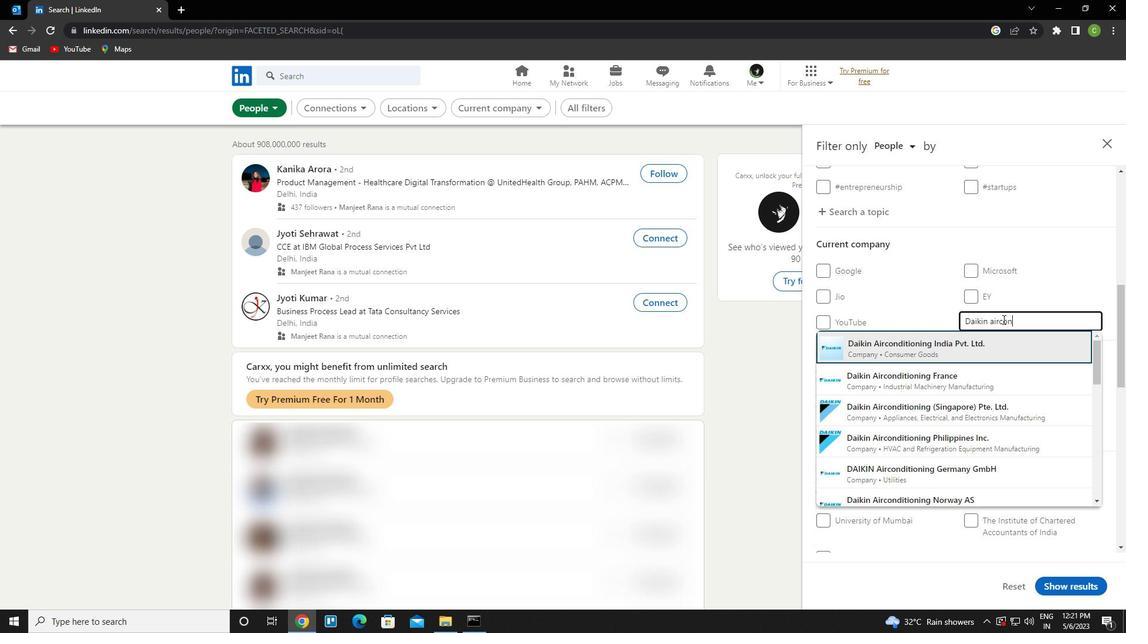 
Action: Mouse scrolled (1003, 319) with delta (0, 0)
Screenshot: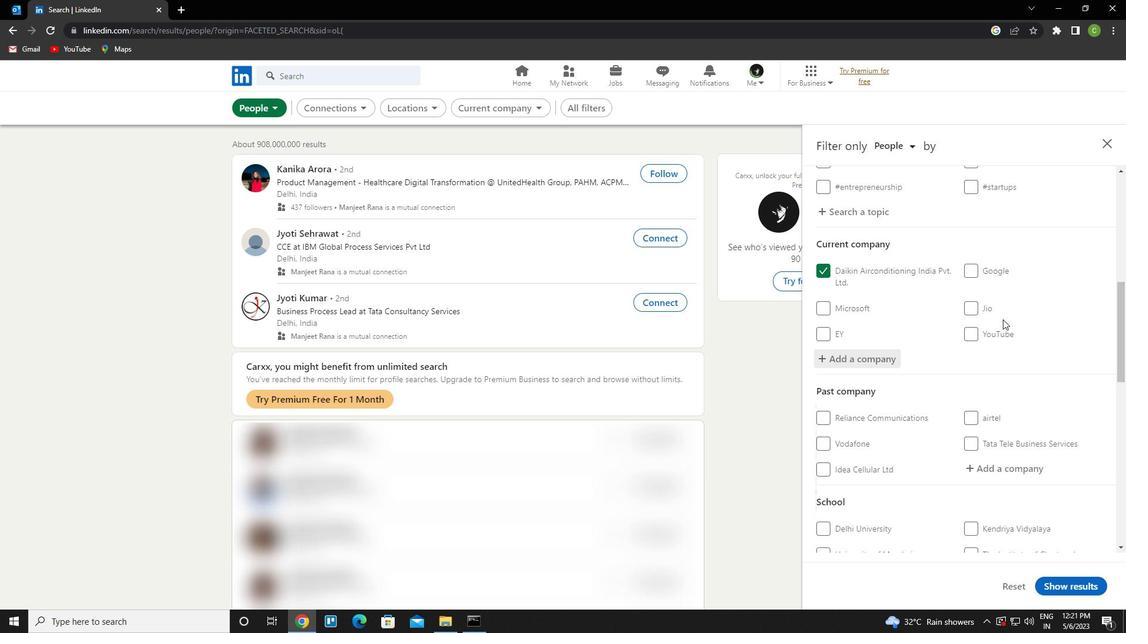 
Action: Mouse scrolled (1003, 319) with delta (0, 0)
Screenshot: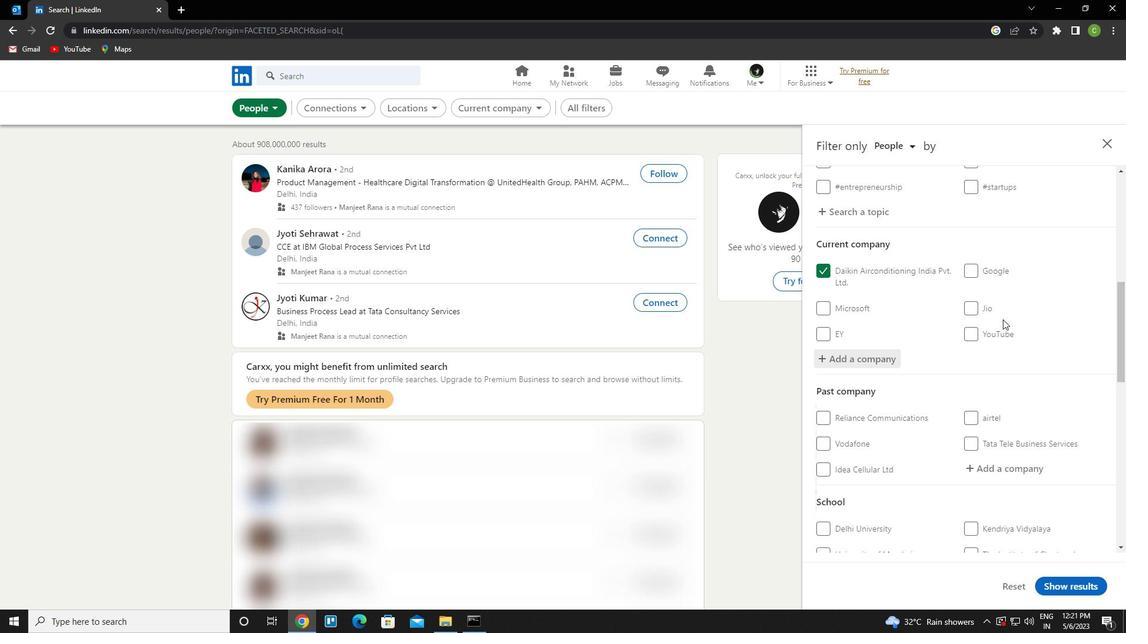 
Action: Mouse scrolled (1003, 319) with delta (0, 0)
Screenshot: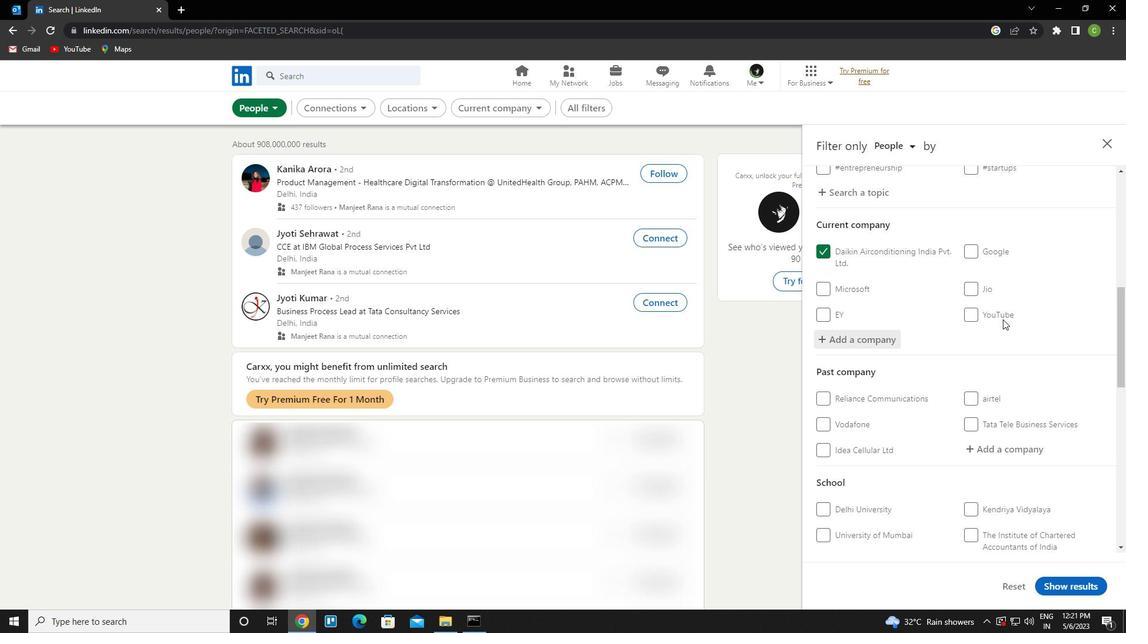 
Action: Mouse scrolled (1003, 319) with delta (0, 0)
Screenshot: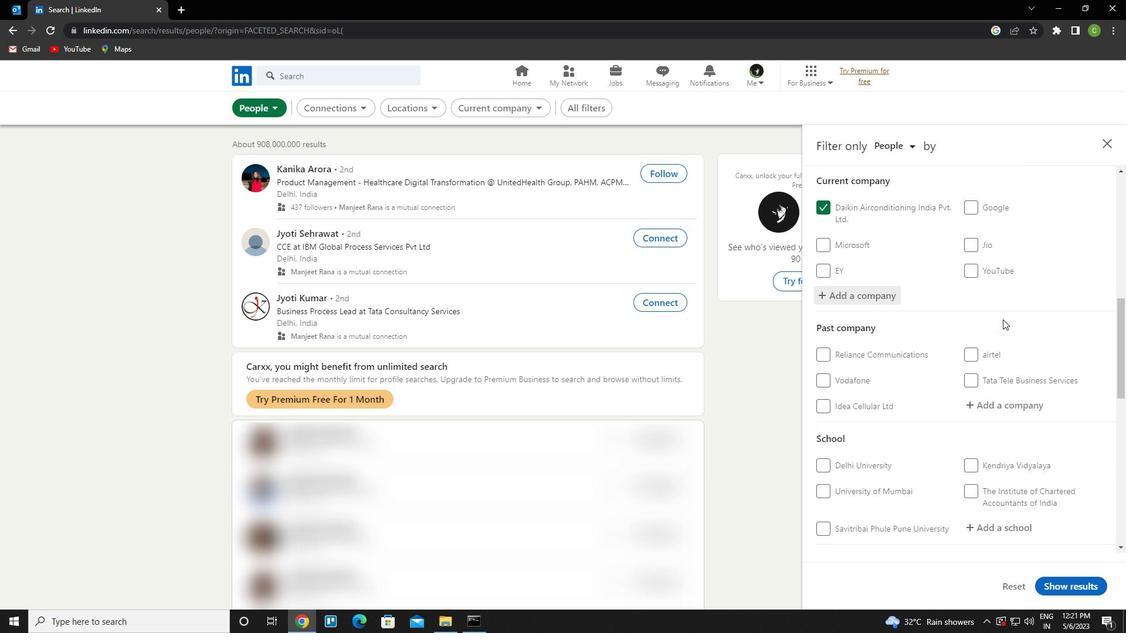 
Action: Mouse moved to (999, 352)
Screenshot: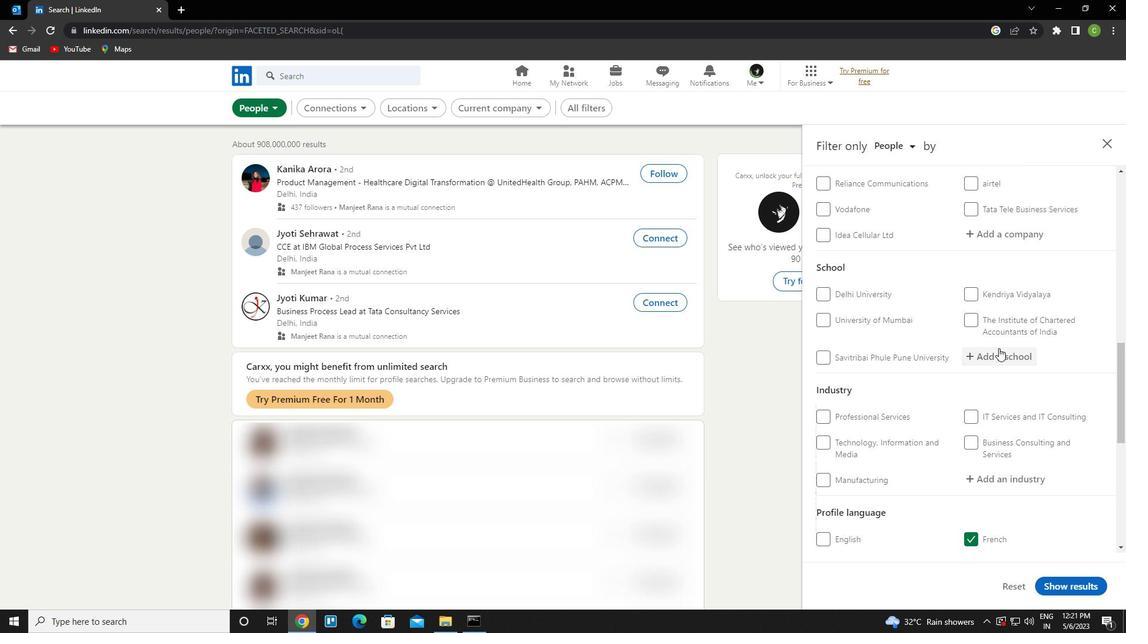 
Action: Mouse pressed left at (999, 352)
Screenshot: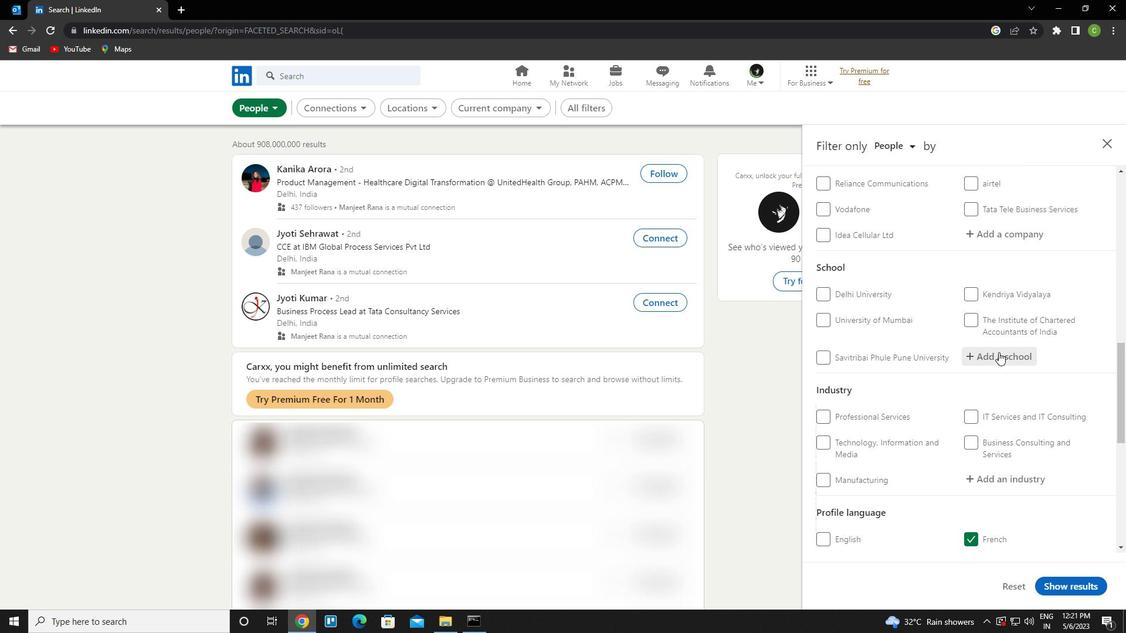 
Action: Key pressed <Key.shift><Key.caps_lock>N<Key.caps_lock>EW<Key.space>ERA<Key.space>PUBLIC<Key.down><Key.enter>
Screenshot: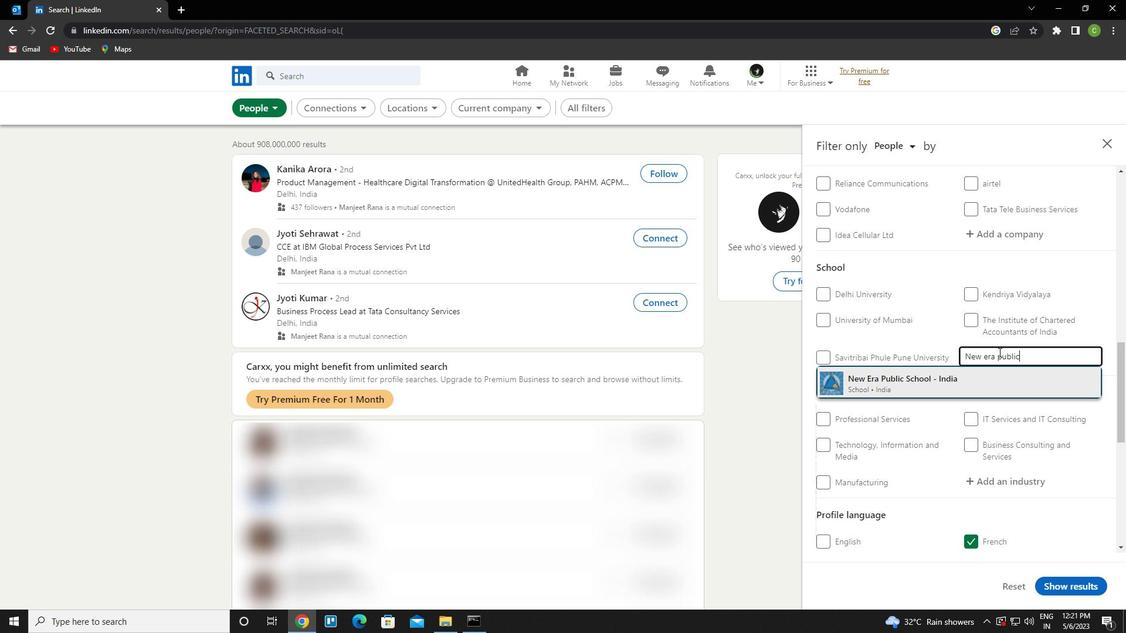 
Action: Mouse scrolled (999, 352) with delta (0, 0)
Screenshot: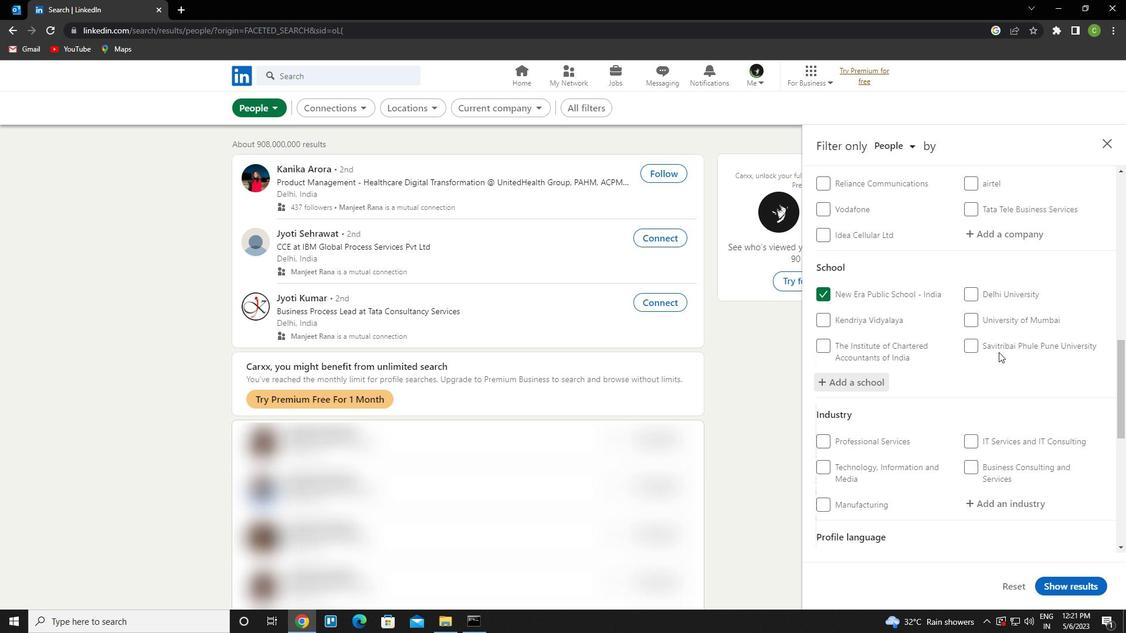 
Action: Mouse scrolled (999, 352) with delta (0, 0)
Screenshot: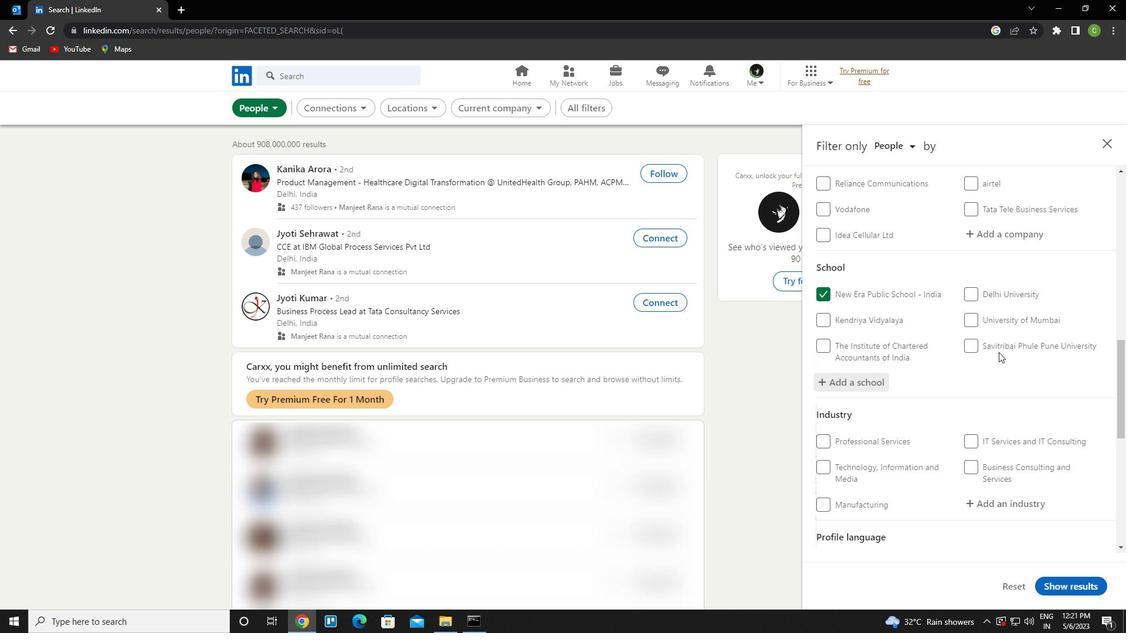 
Action: Mouse moved to (1001, 389)
Screenshot: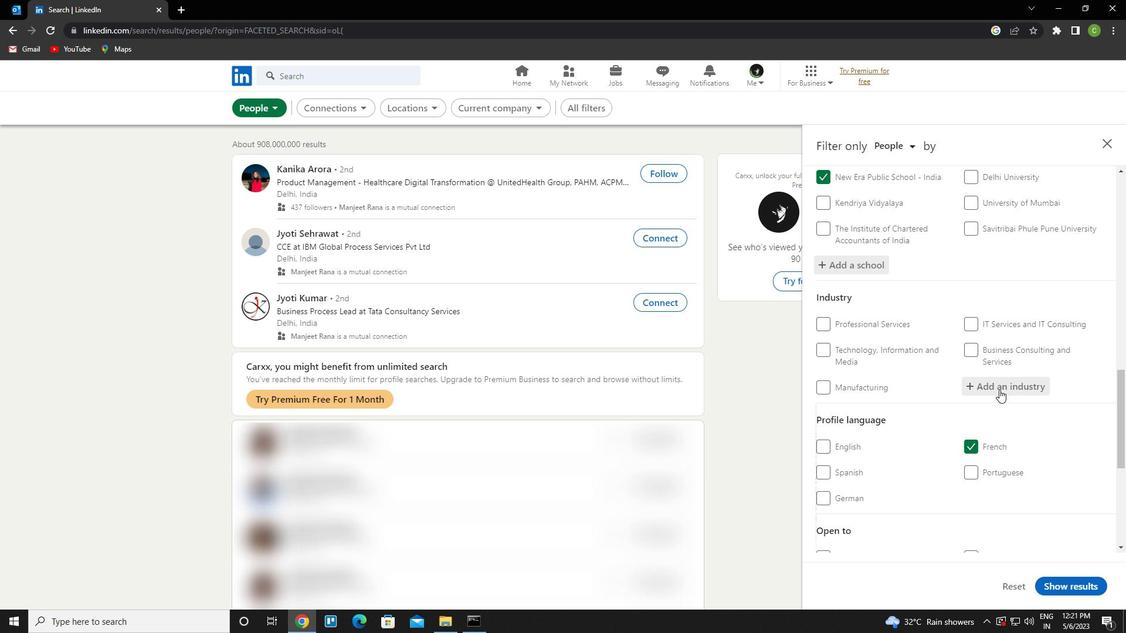 
Action: Mouse pressed left at (1001, 389)
Screenshot: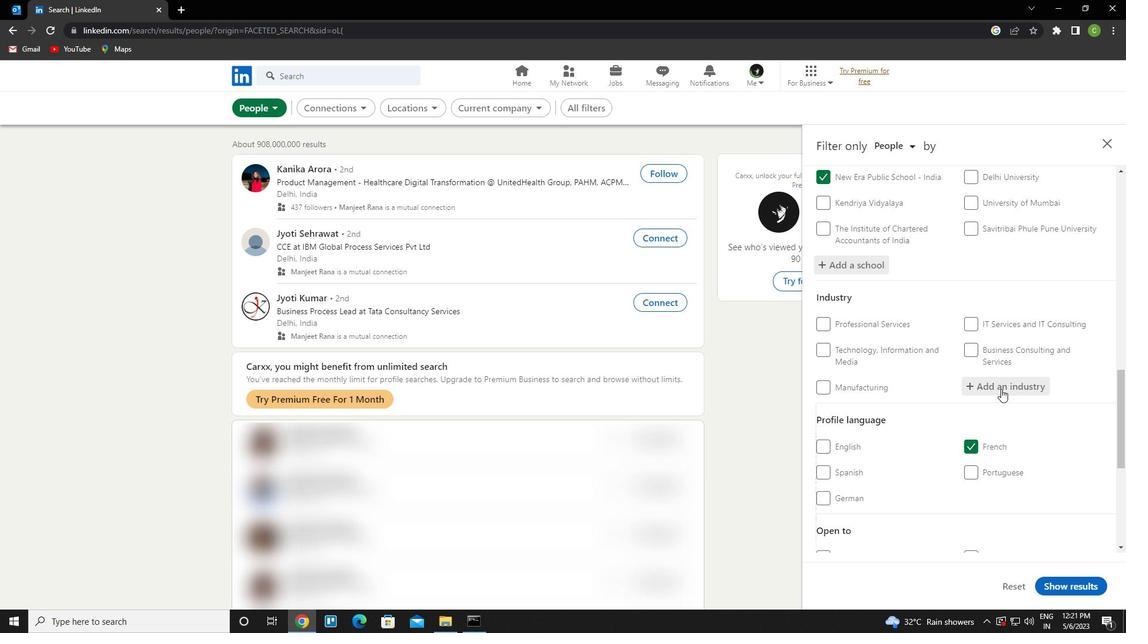 
Action: Key pressed <Key.caps_lock>E<Key.caps_lock>VENTS<Key.space>SERVICES<Key.down><Key.enter>
Screenshot: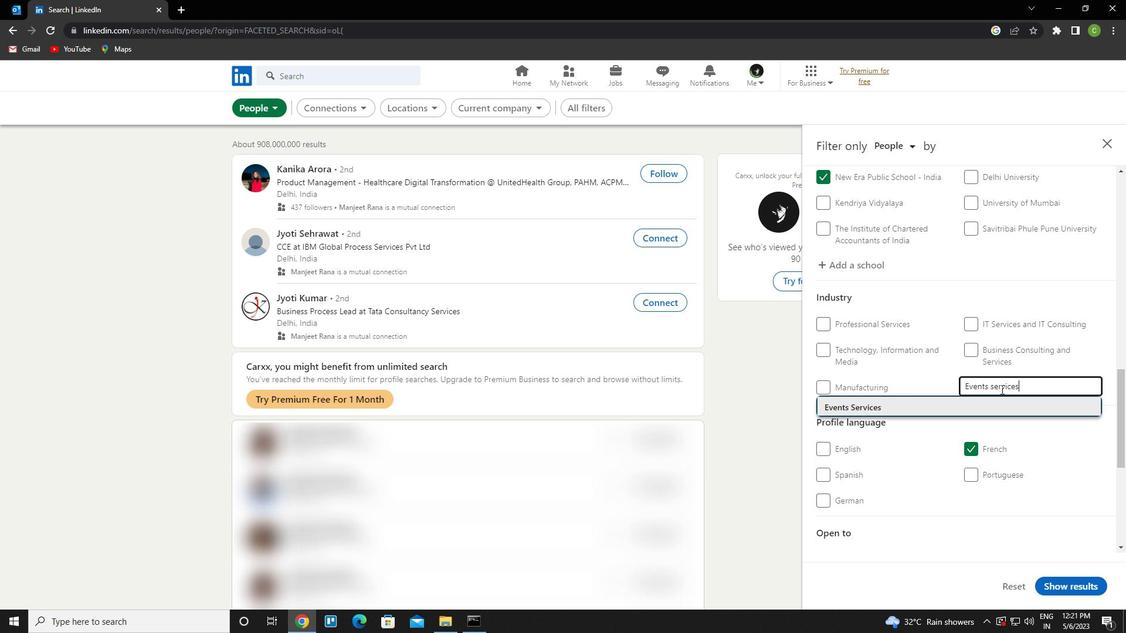 
Action: Mouse scrolled (1001, 389) with delta (0, 0)
Screenshot: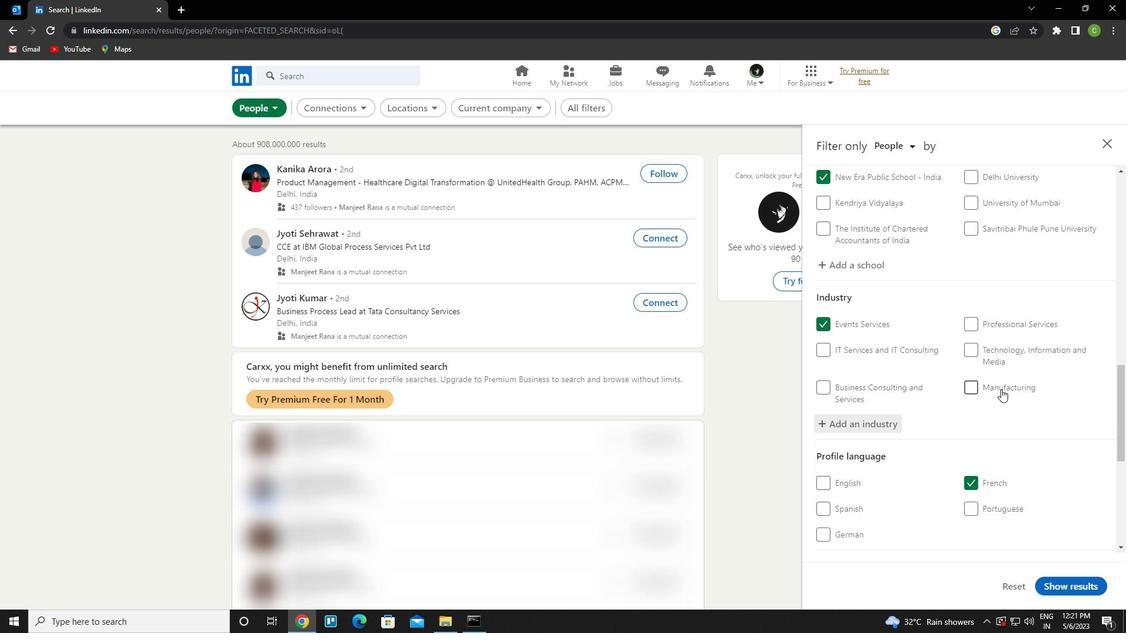 
Action: Mouse scrolled (1001, 389) with delta (0, 0)
Screenshot: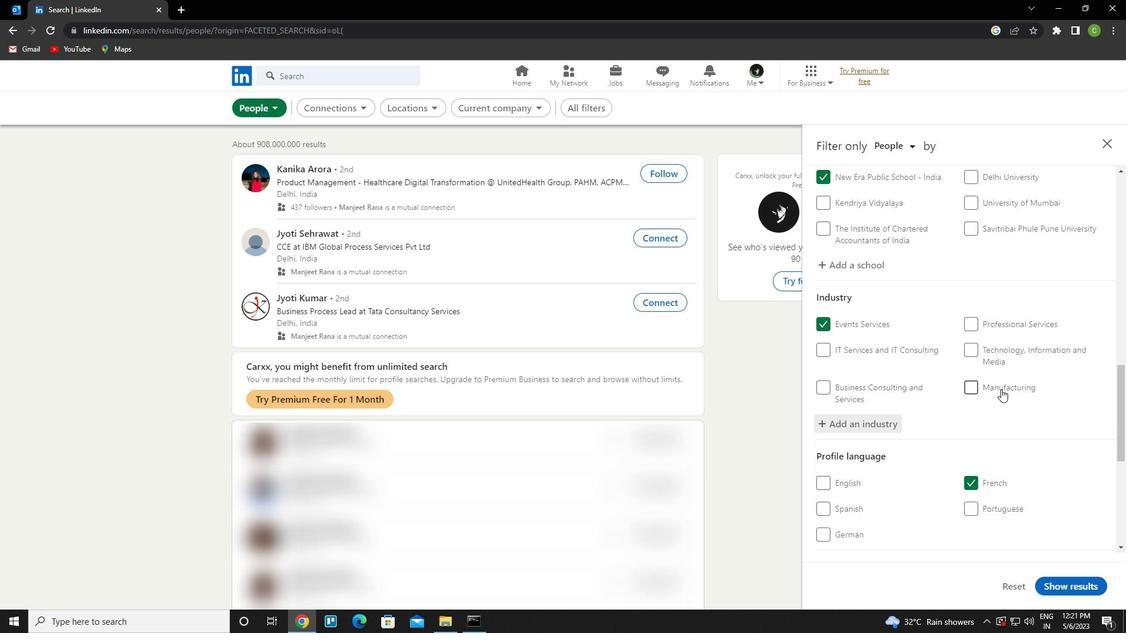 
Action: Mouse scrolled (1001, 389) with delta (0, 0)
Screenshot: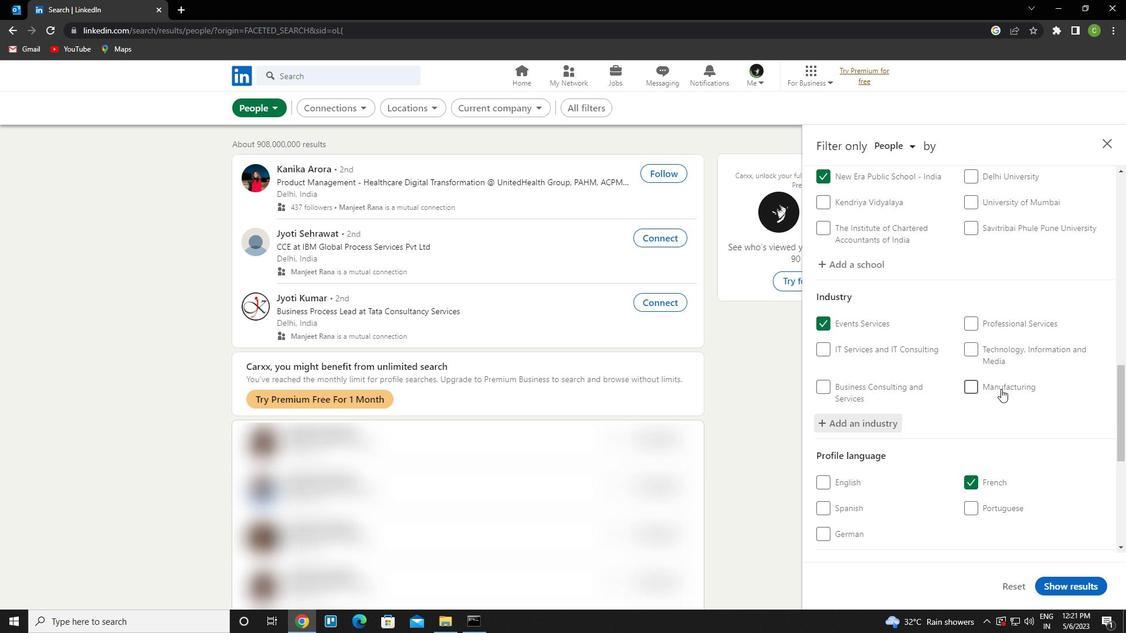 
Action: Mouse moved to (996, 390)
Screenshot: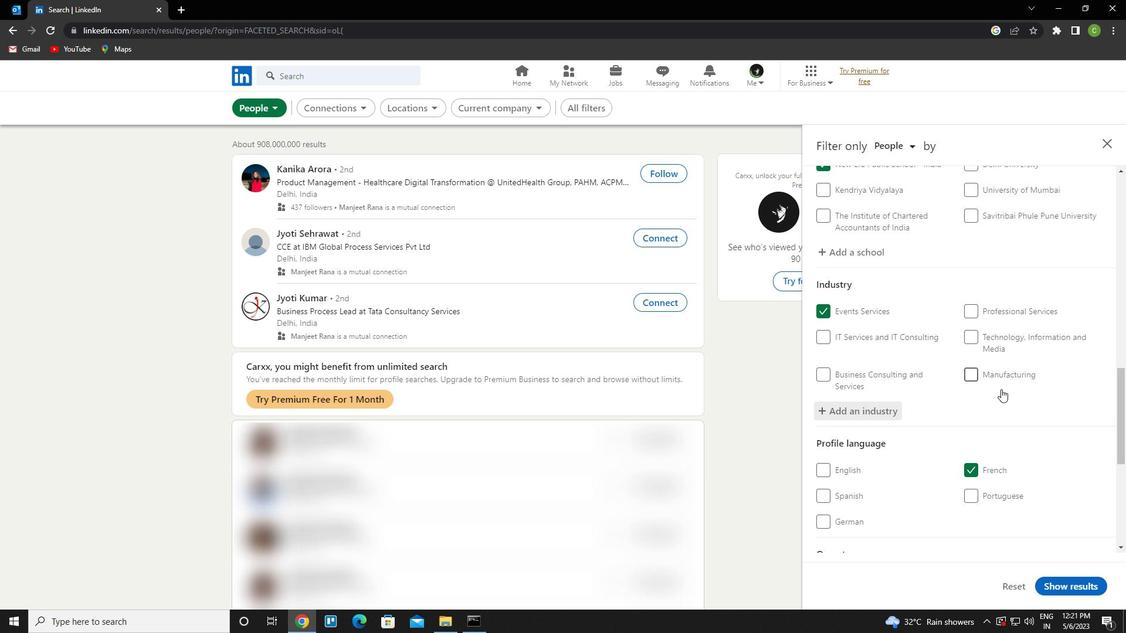 
Action: Mouse scrolled (996, 390) with delta (0, 0)
Screenshot: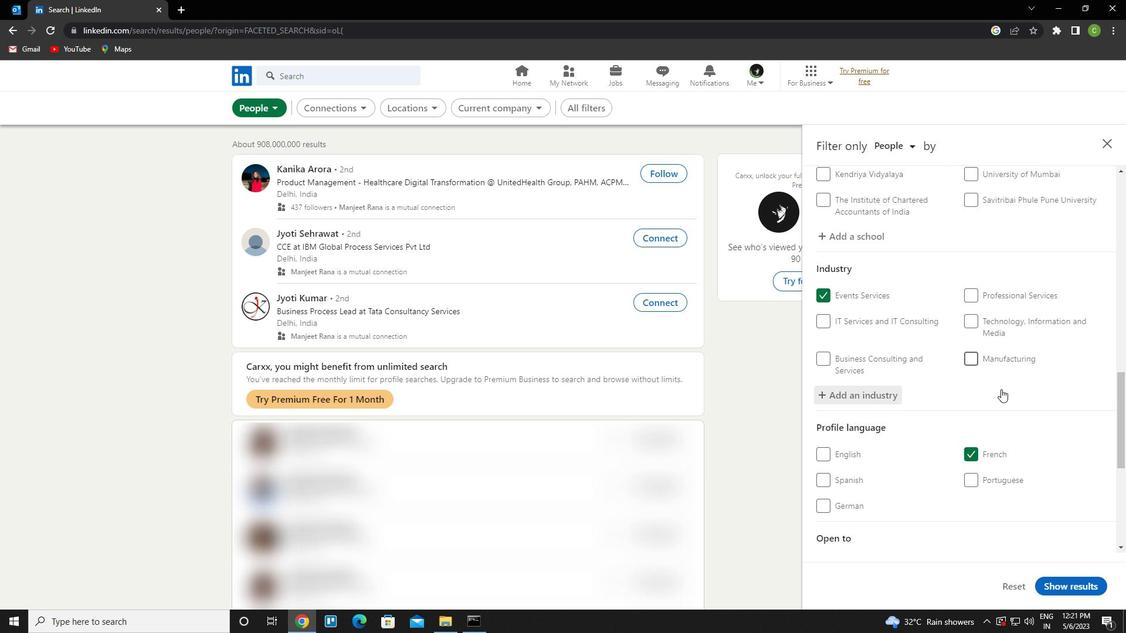 
Action: Mouse moved to (995, 391)
Screenshot: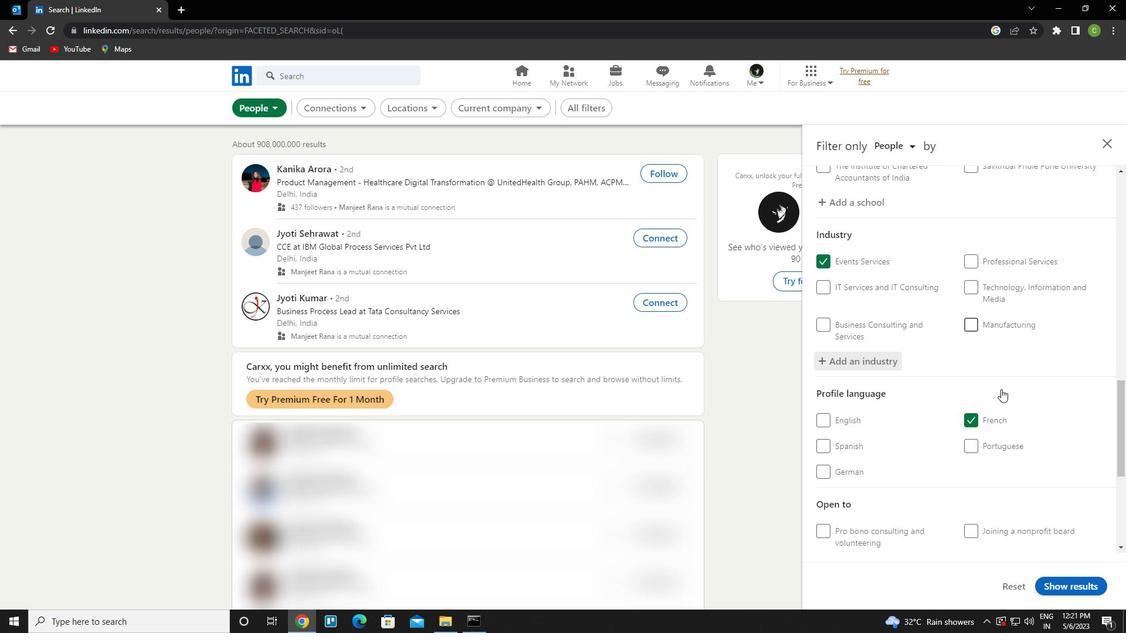 
Action: Mouse scrolled (995, 390) with delta (0, 0)
Screenshot: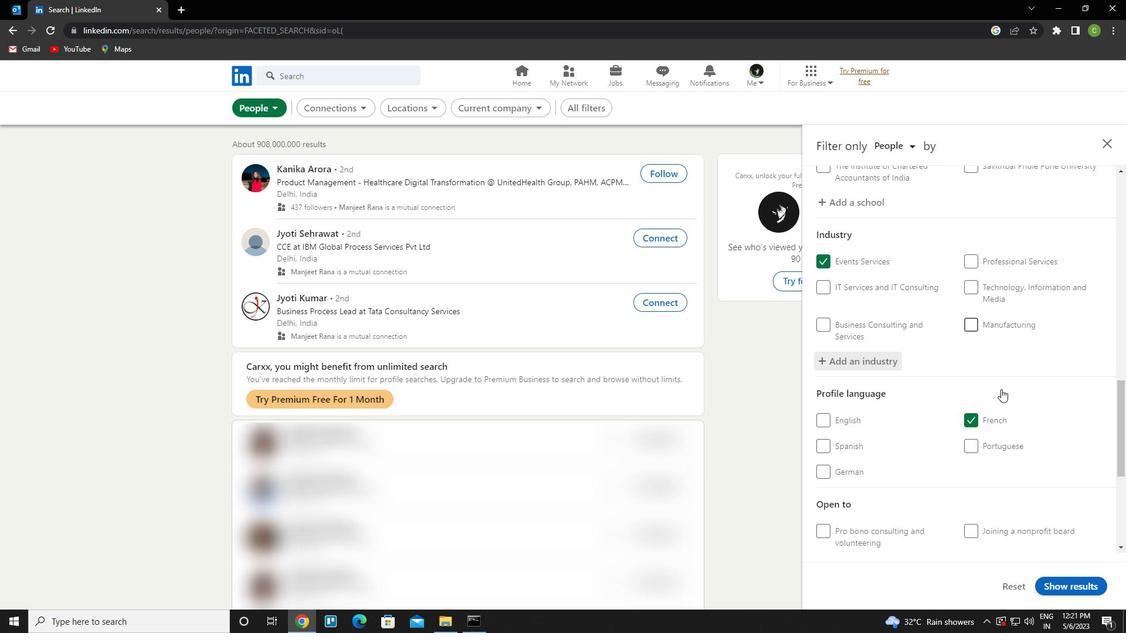 
Action: Mouse moved to (990, 394)
Screenshot: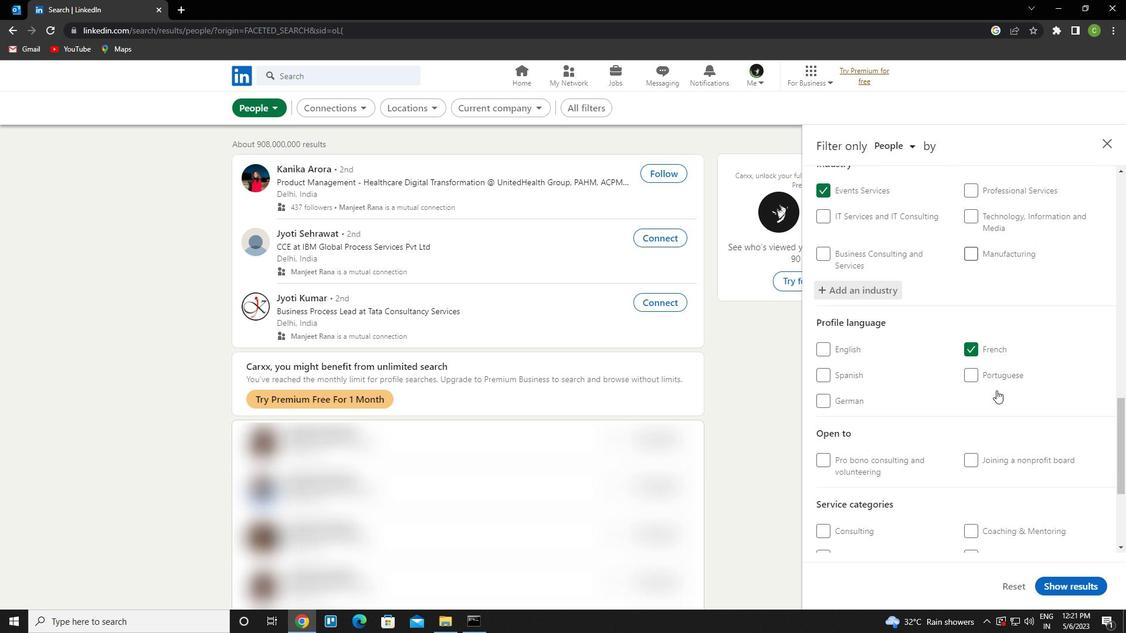 
Action: Mouse scrolled (990, 394) with delta (0, 0)
Screenshot: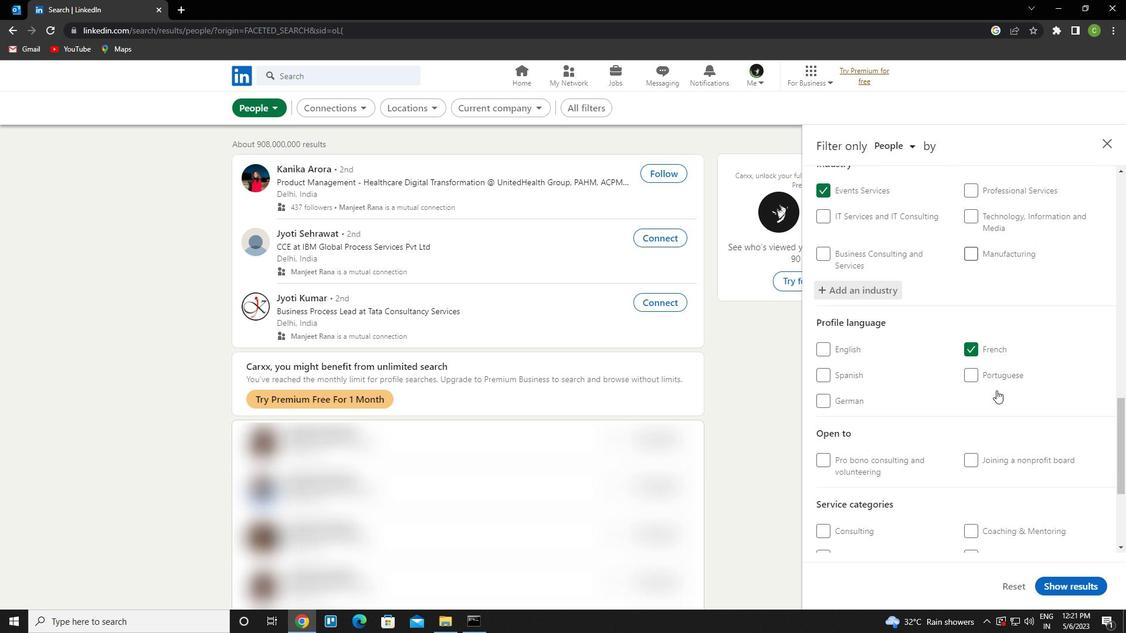 
Action: Mouse moved to (973, 417)
Screenshot: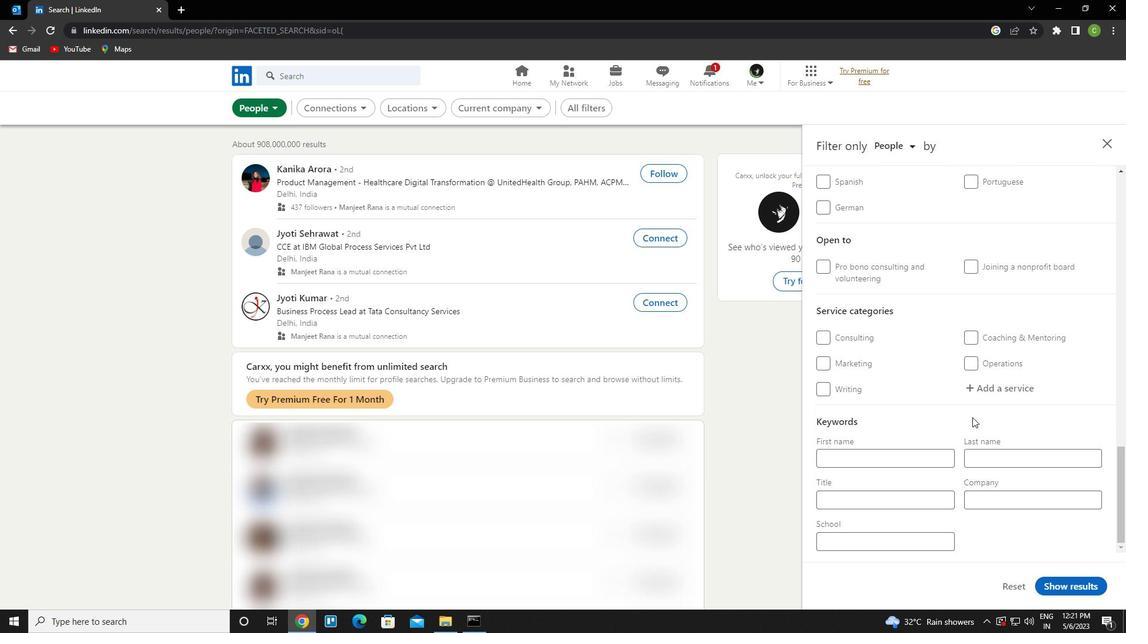 
Action: Mouse scrolled (973, 417) with delta (0, 0)
Screenshot: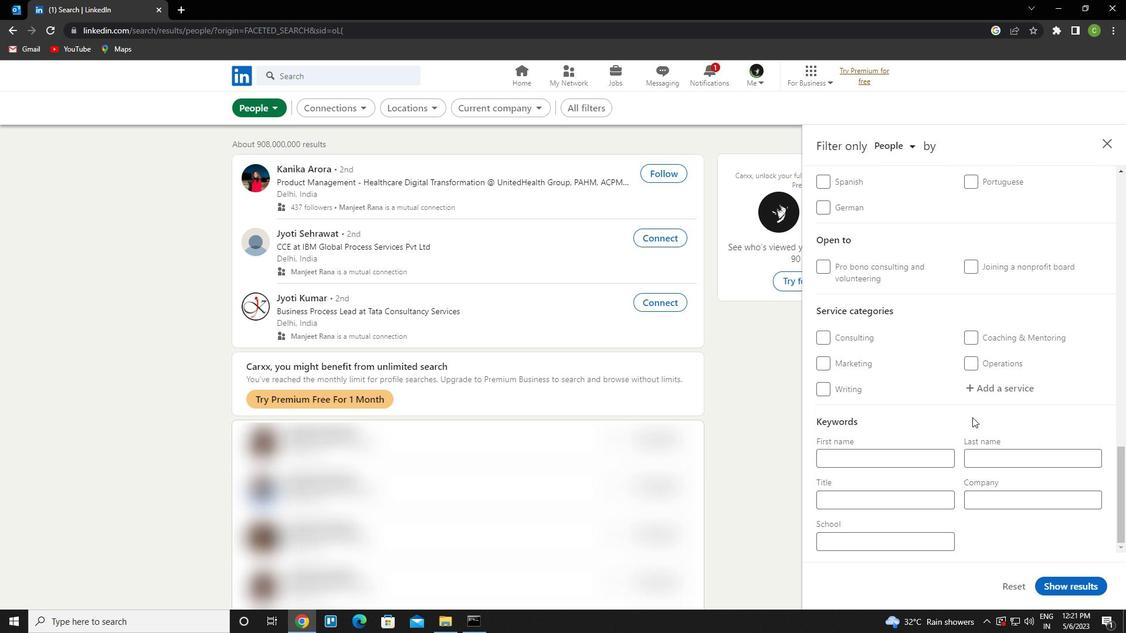 
Action: Mouse scrolled (973, 417) with delta (0, 0)
Screenshot: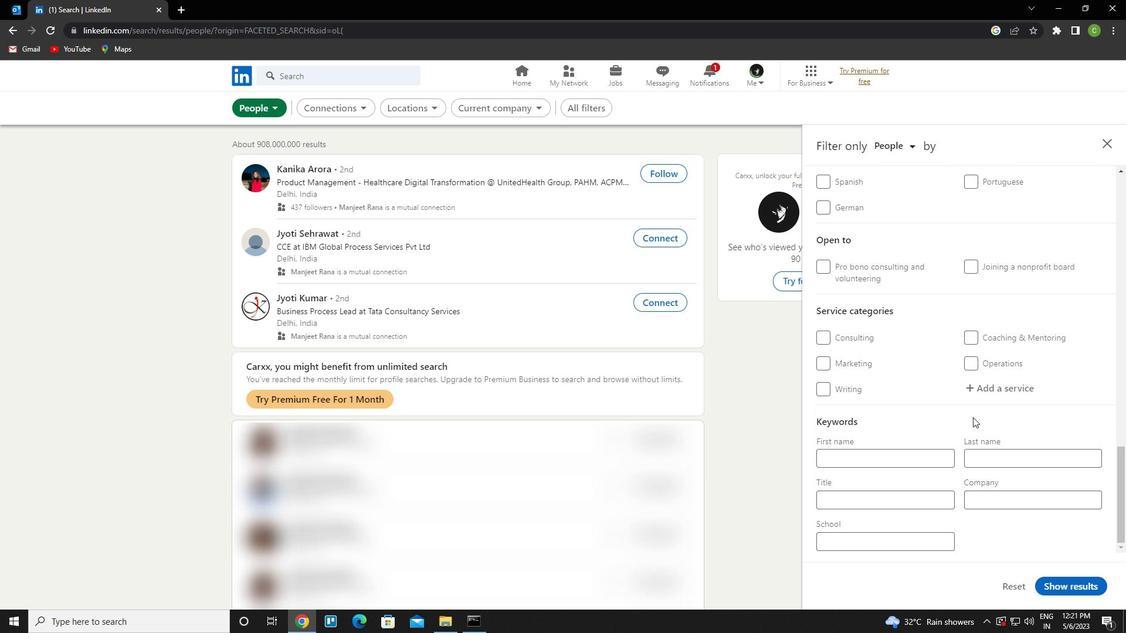 
Action: Mouse moved to (999, 389)
Screenshot: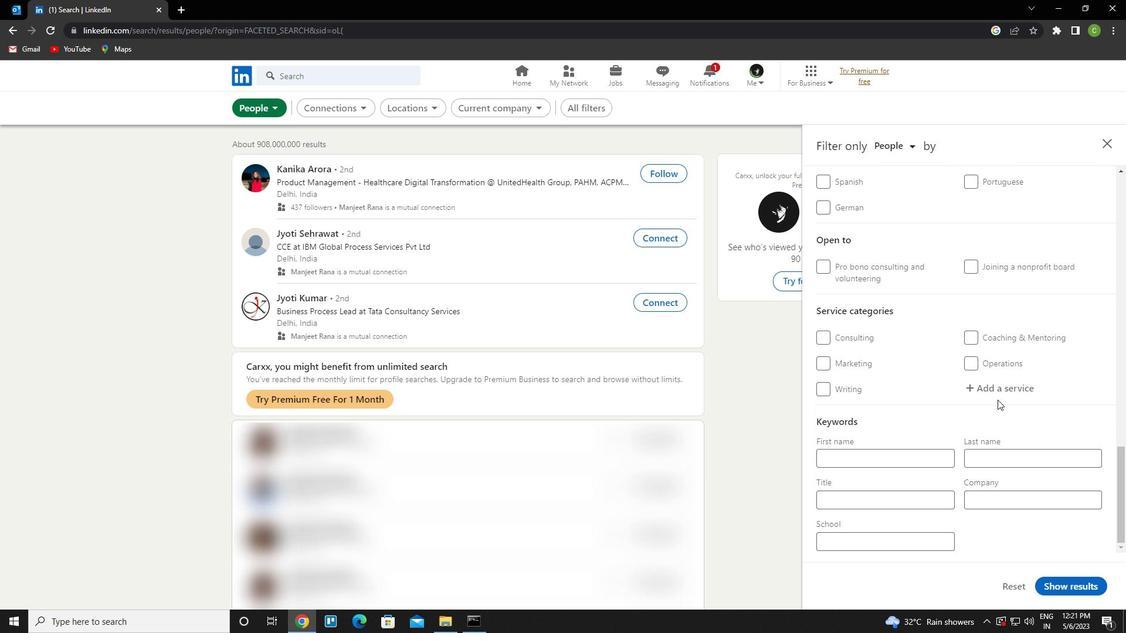 
Action: Mouse pressed left at (999, 389)
Screenshot: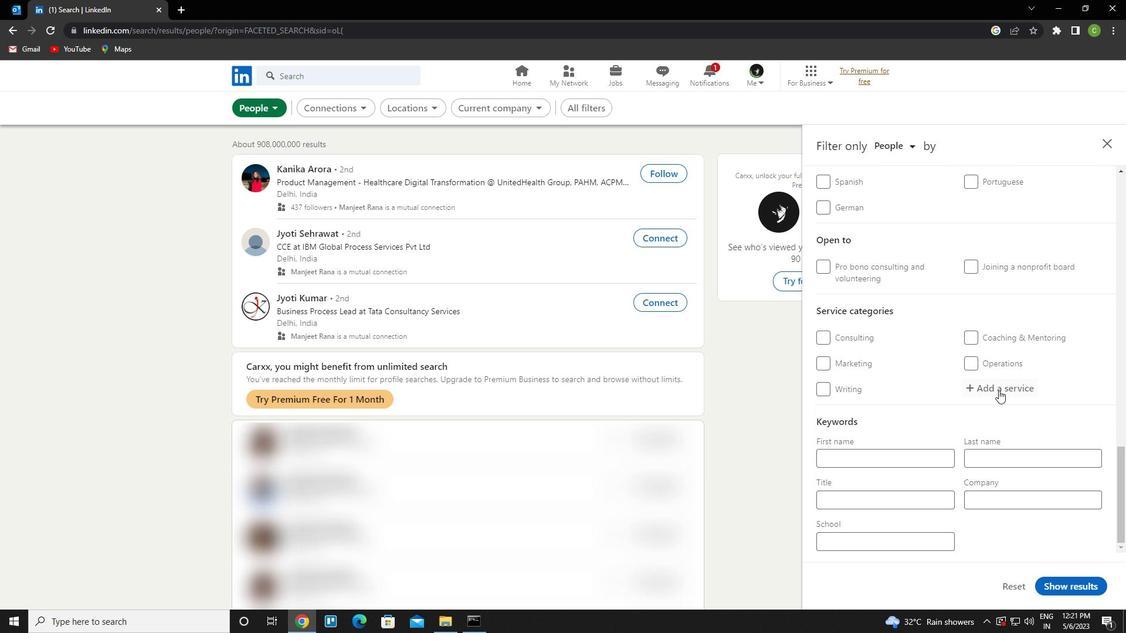 
Action: Key pressed <Key.caps_lock>V<Key.caps_lock>IDEO<Key.space>EDITING<Key.down><Key.enter>
Screenshot: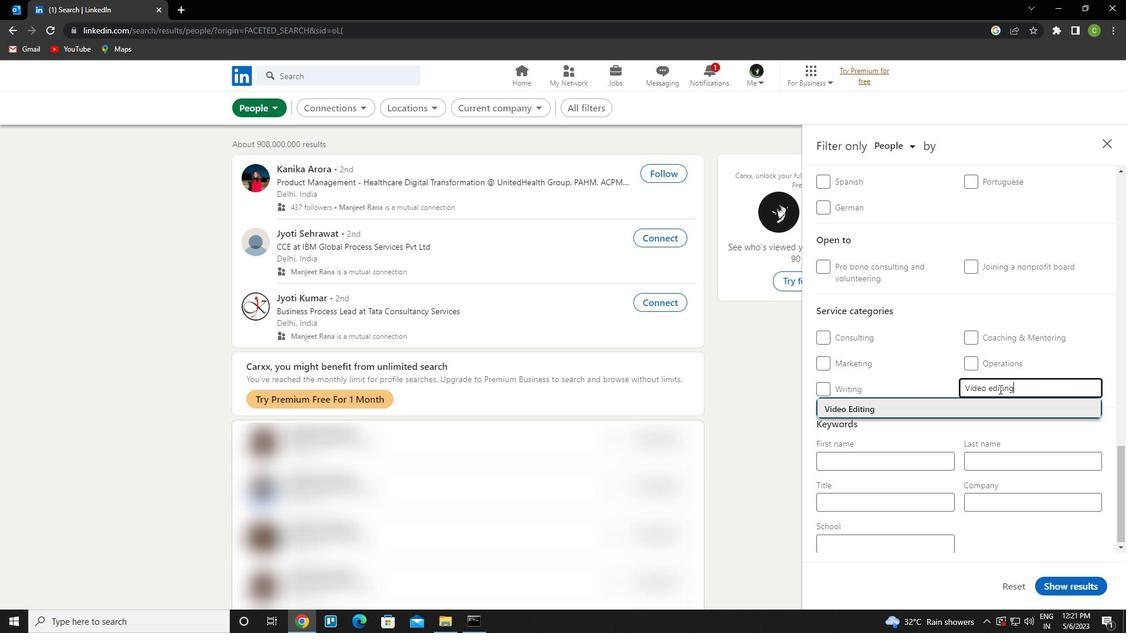 
Action: Mouse scrolled (999, 389) with delta (0, 0)
Screenshot: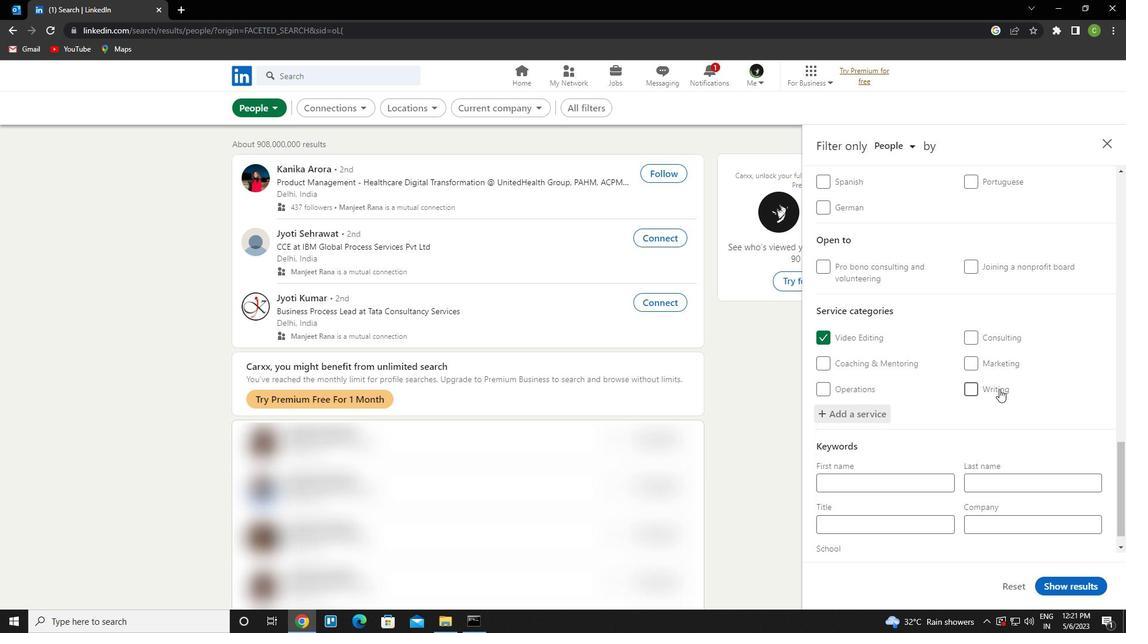 
Action: Mouse moved to (985, 420)
Screenshot: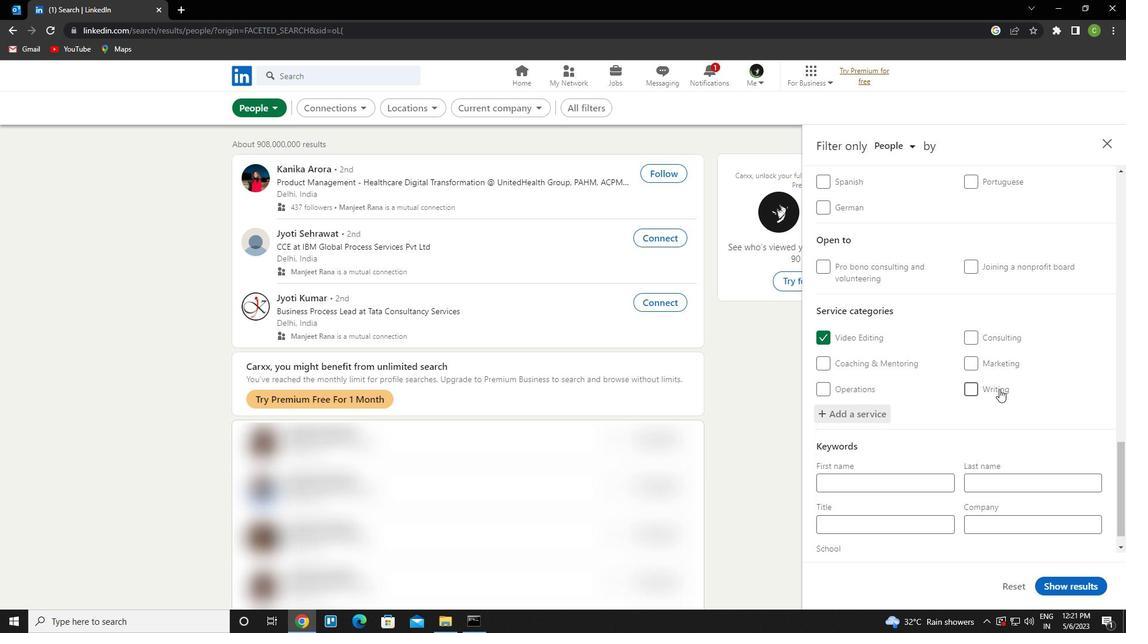 
Action: Mouse scrolled (985, 420) with delta (0, 0)
Screenshot: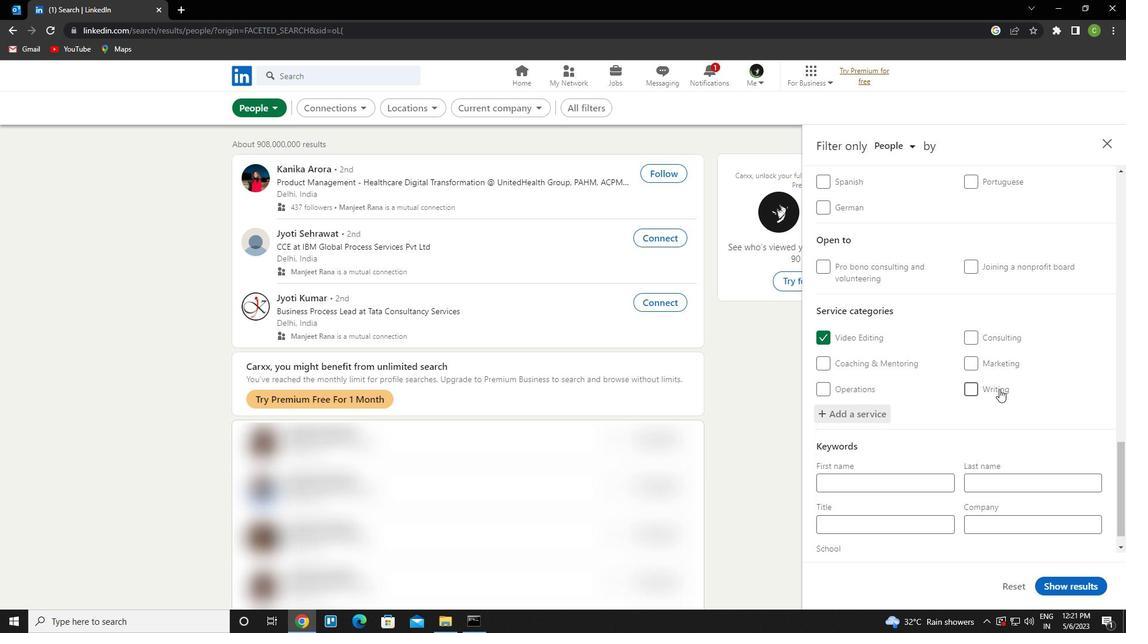 
Action: Mouse moved to (985, 427)
Screenshot: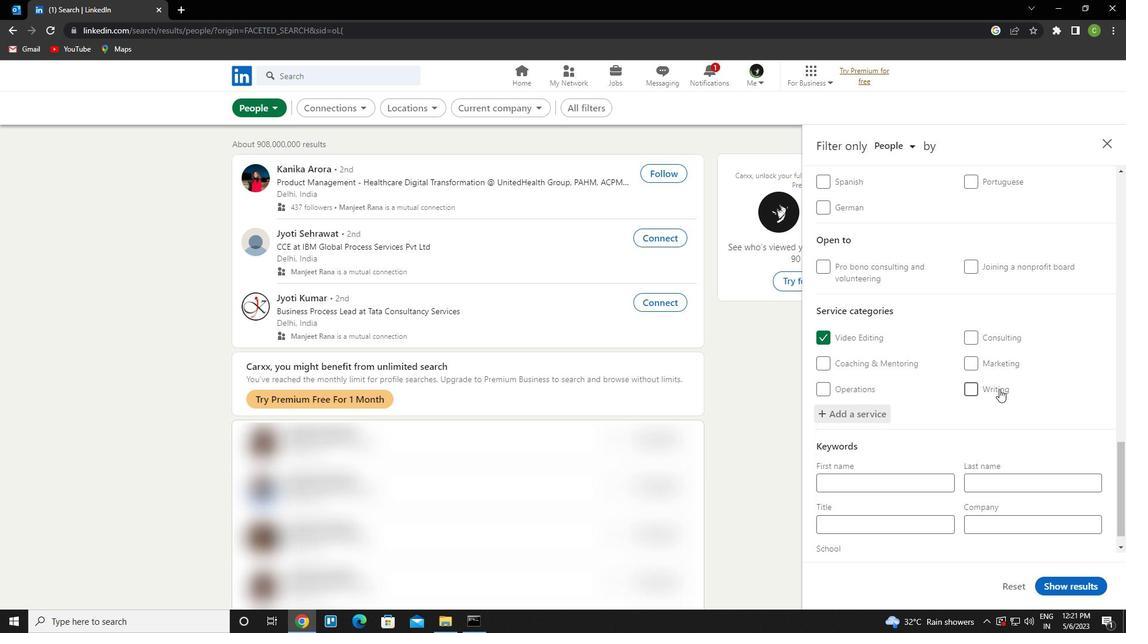 
Action: Mouse scrolled (985, 427) with delta (0, 0)
Screenshot: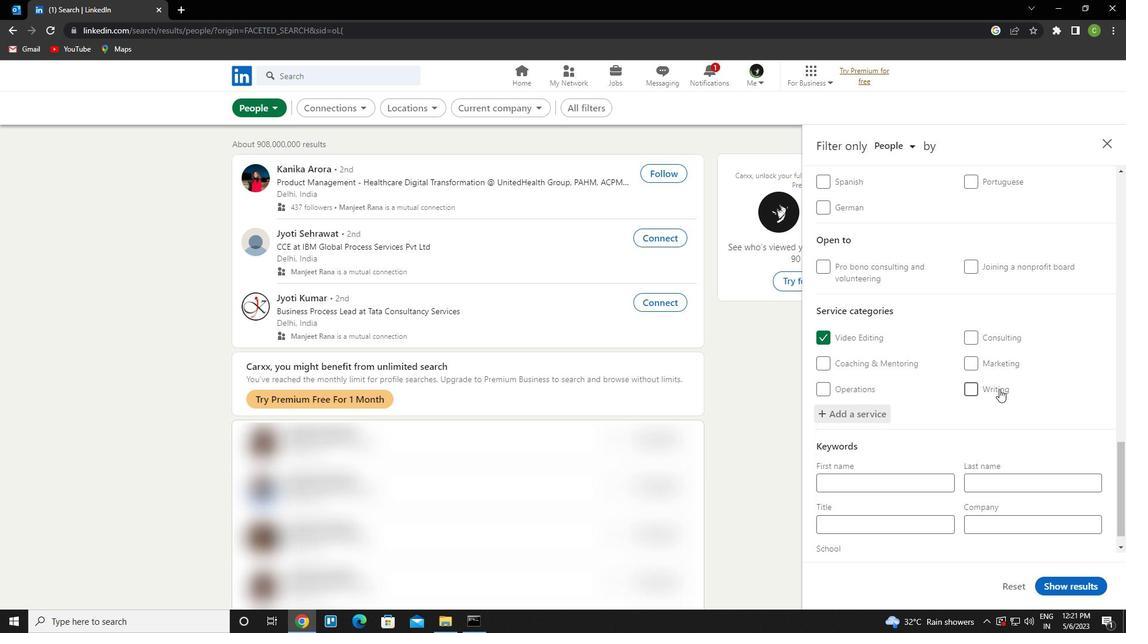 
Action: Mouse moved to (985, 430)
Screenshot: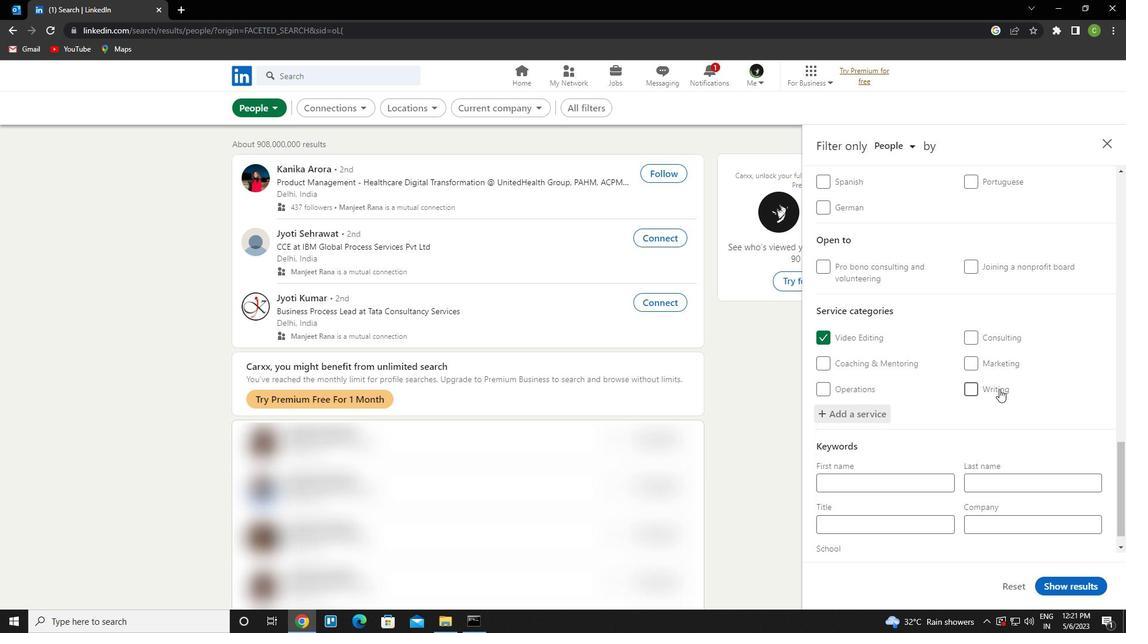 
Action: Mouse scrolled (985, 429) with delta (0, 0)
Screenshot: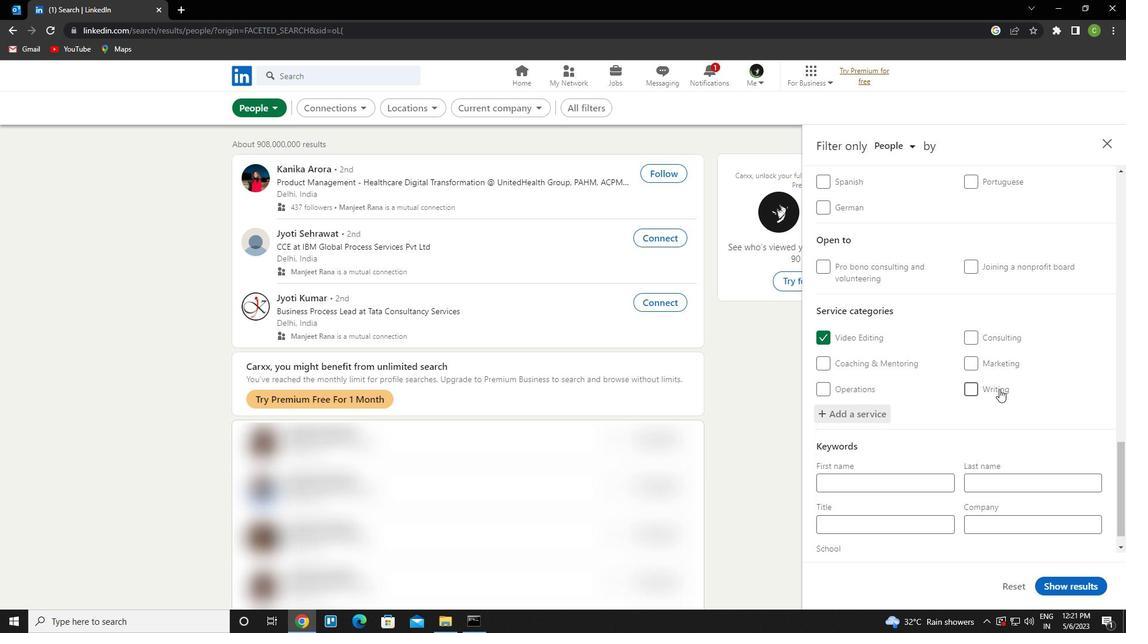 
Action: Mouse moved to (985, 430)
Screenshot: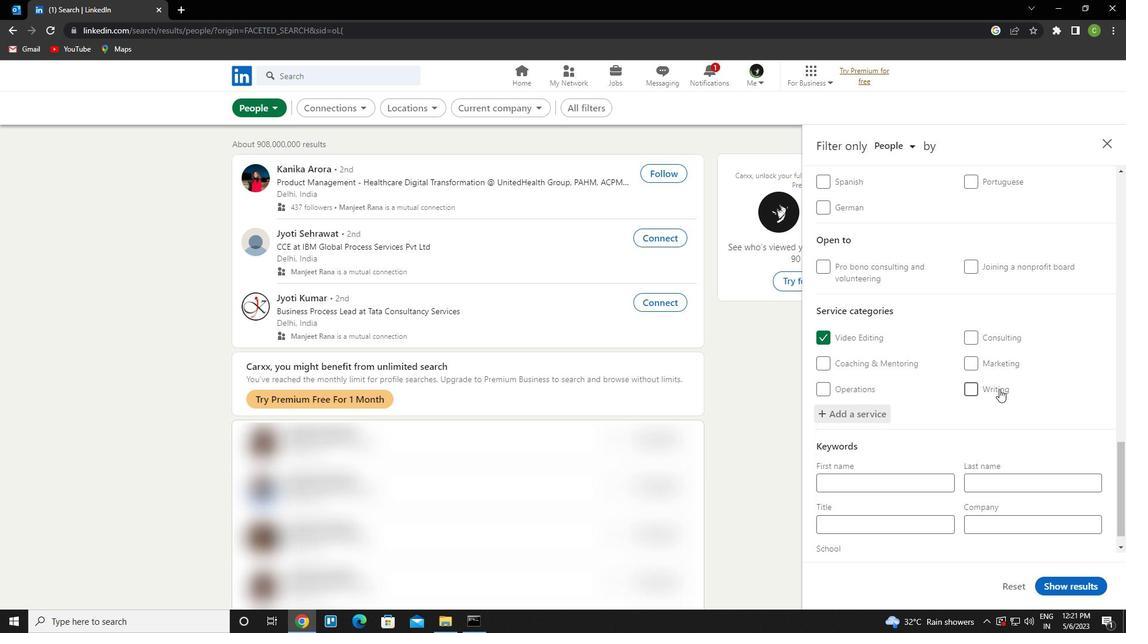 
Action: Mouse scrolled (985, 430) with delta (0, 0)
Screenshot: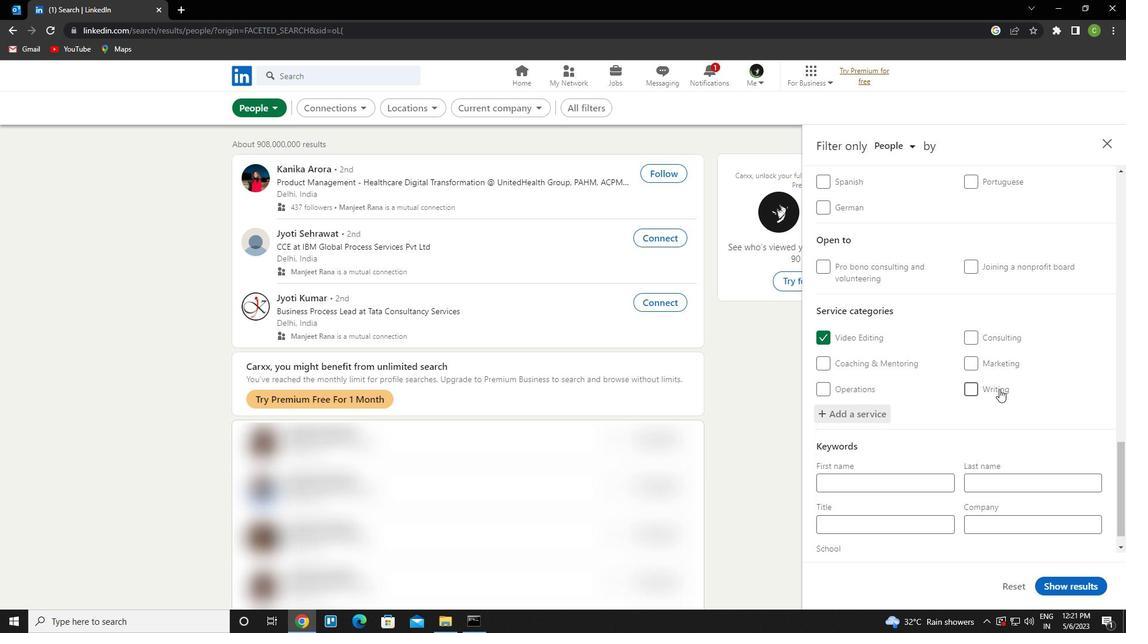 
Action: Mouse scrolled (985, 430) with delta (0, 0)
Screenshot: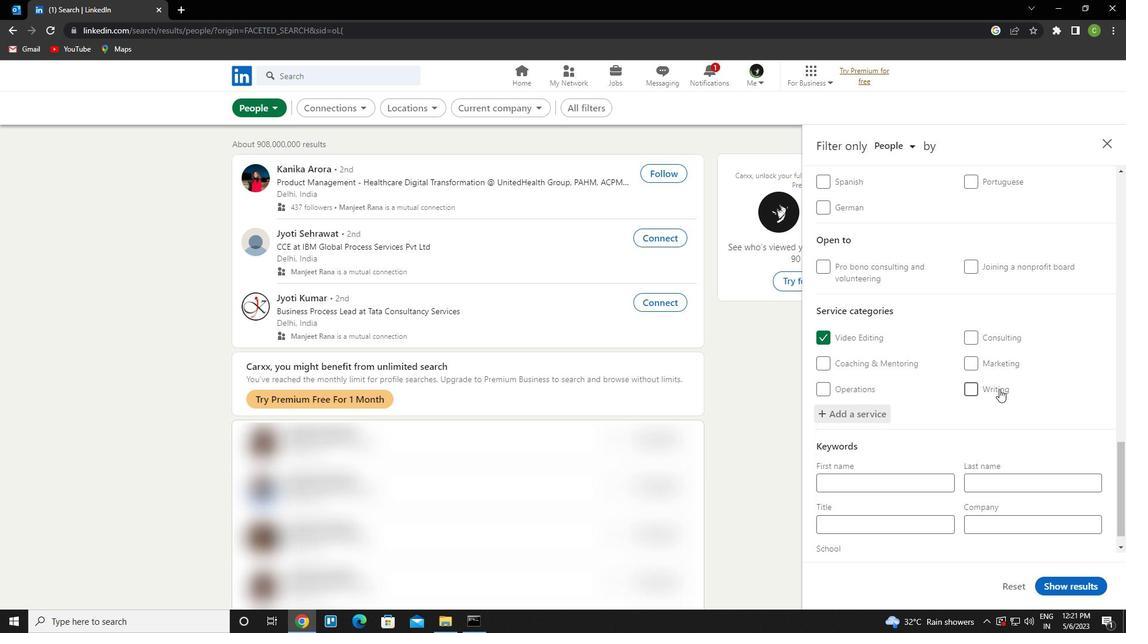 
Action: Mouse scrolled (985, 430) with delta (0, 0)
Screenshot: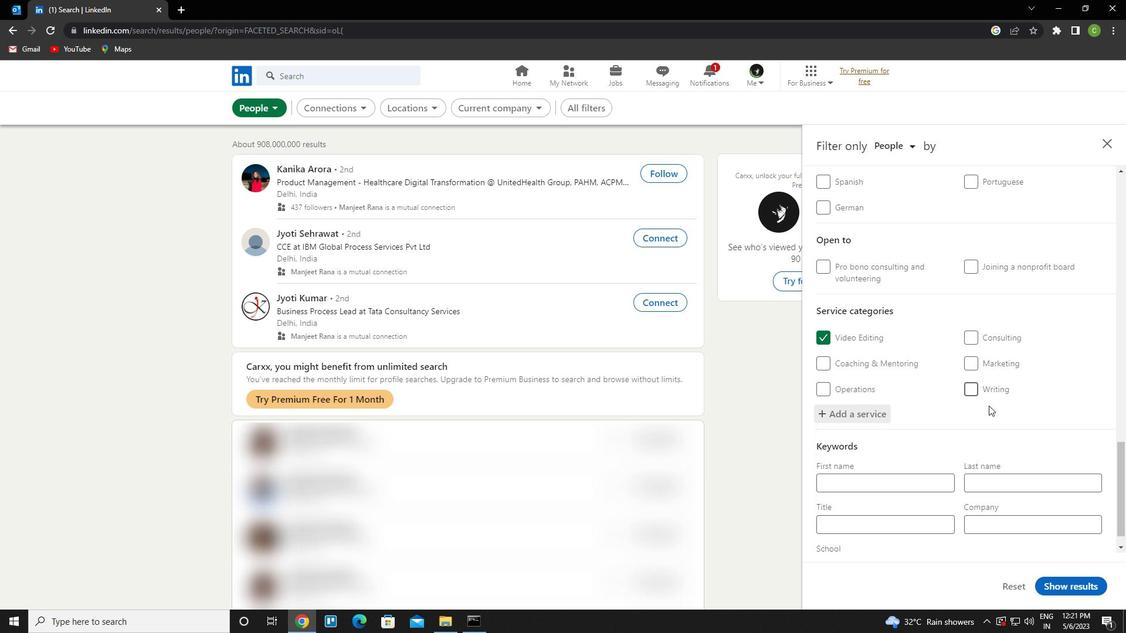 
Action: Mouse moved to (893, 501)
Screenshot: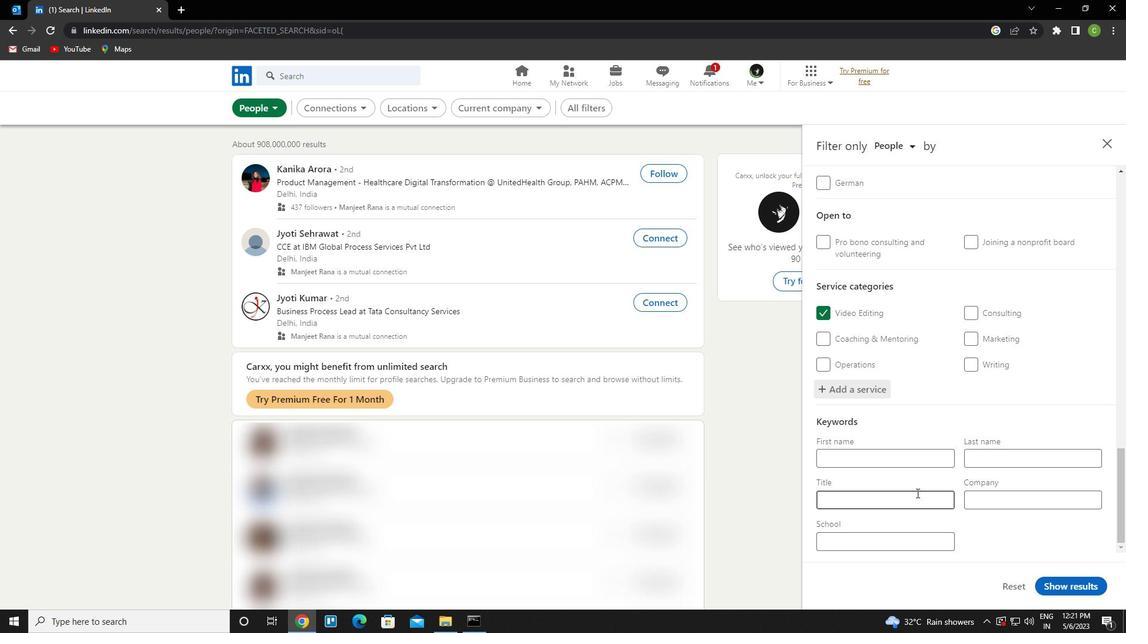 
Action: Mouse pressed left at (893, 501)
Screenshot: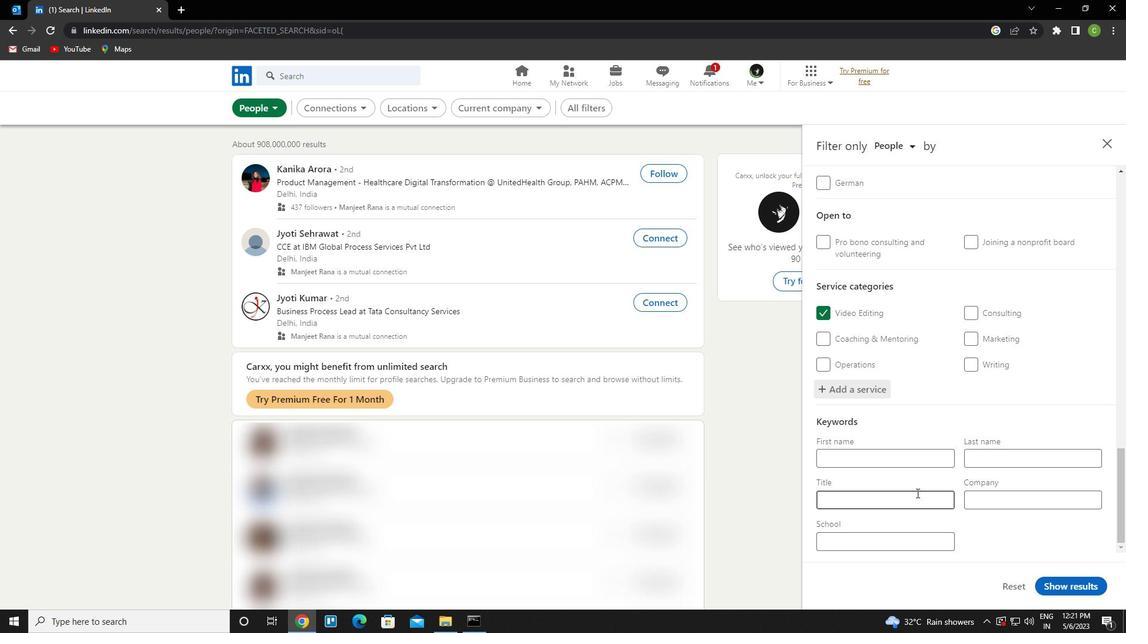 
Action: Key pressed <Key.caps_lock>A<Key.caps_lock>NIMAL<Key.space>SHELTOR<Key.backspace><Key.backspace>ER<Key.space><Key.space><Key.caps_lock>W<Key.caps_lock>ORKER
Screenshot: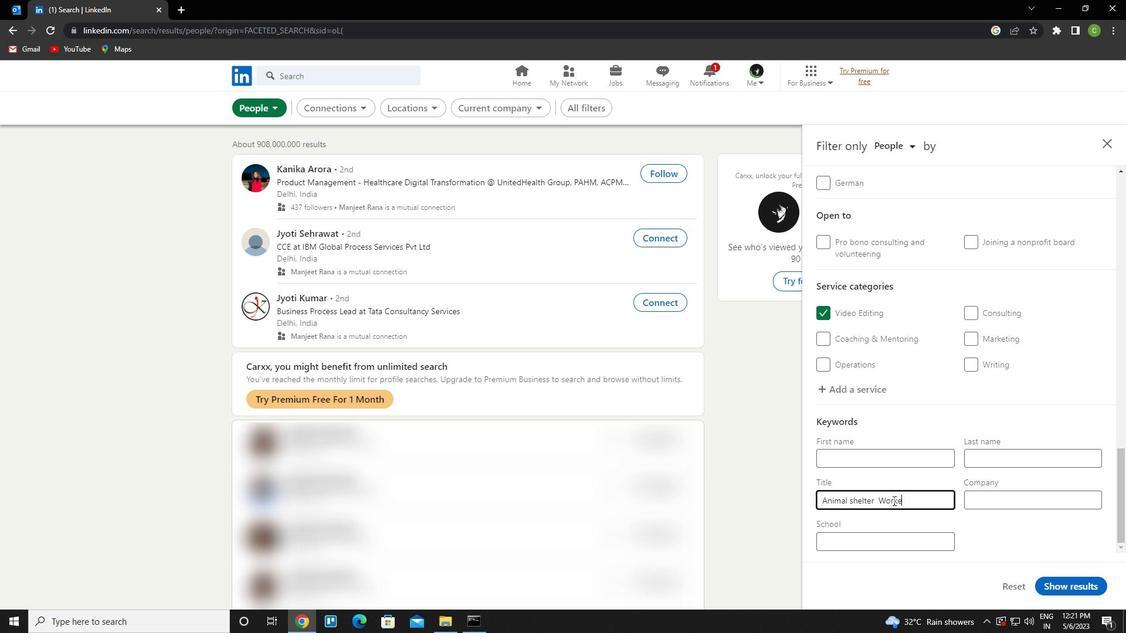
Action: Mouse moved to (1093, 590)
Screenshot: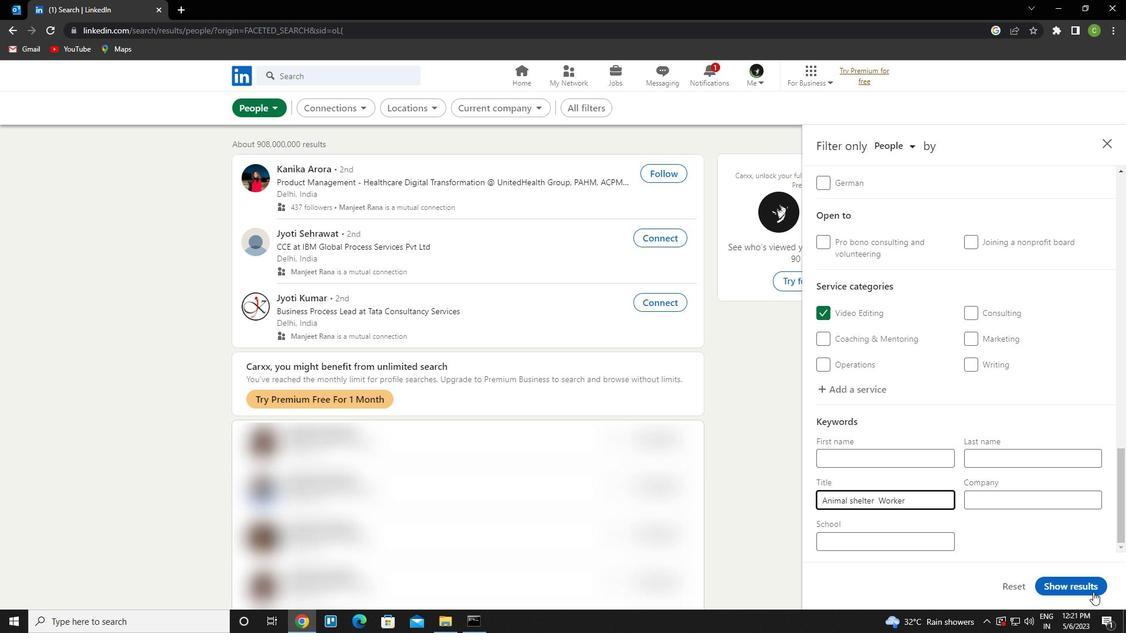 
Action: Mouse pressed left at (1093, 590)
Screenshot: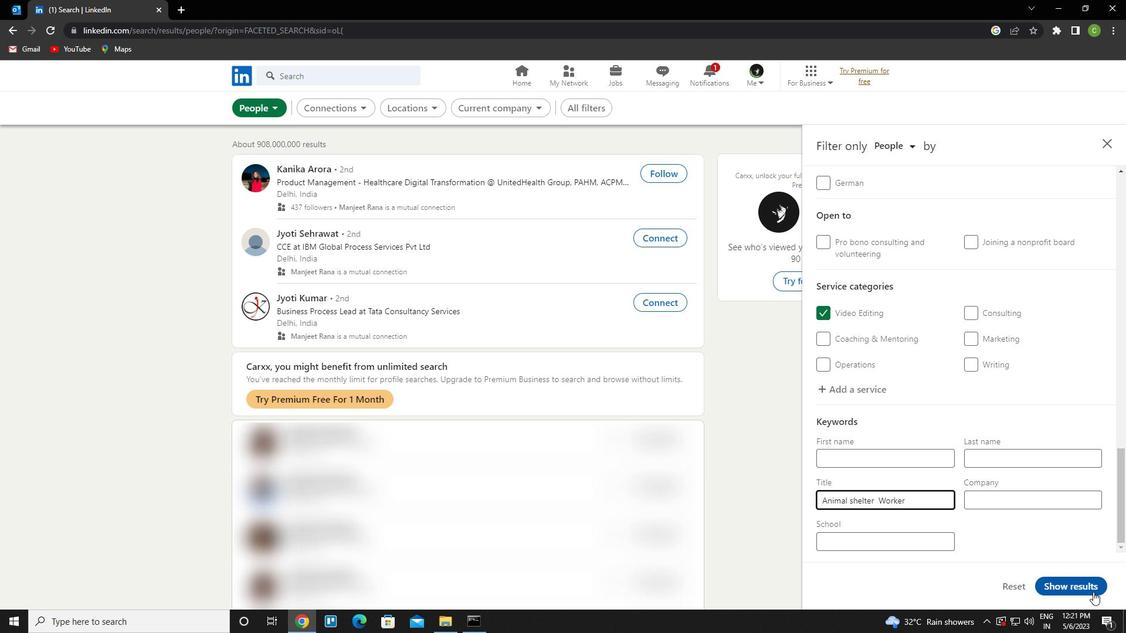 
Action: Mouse moved to (734, 508)
Screenshot: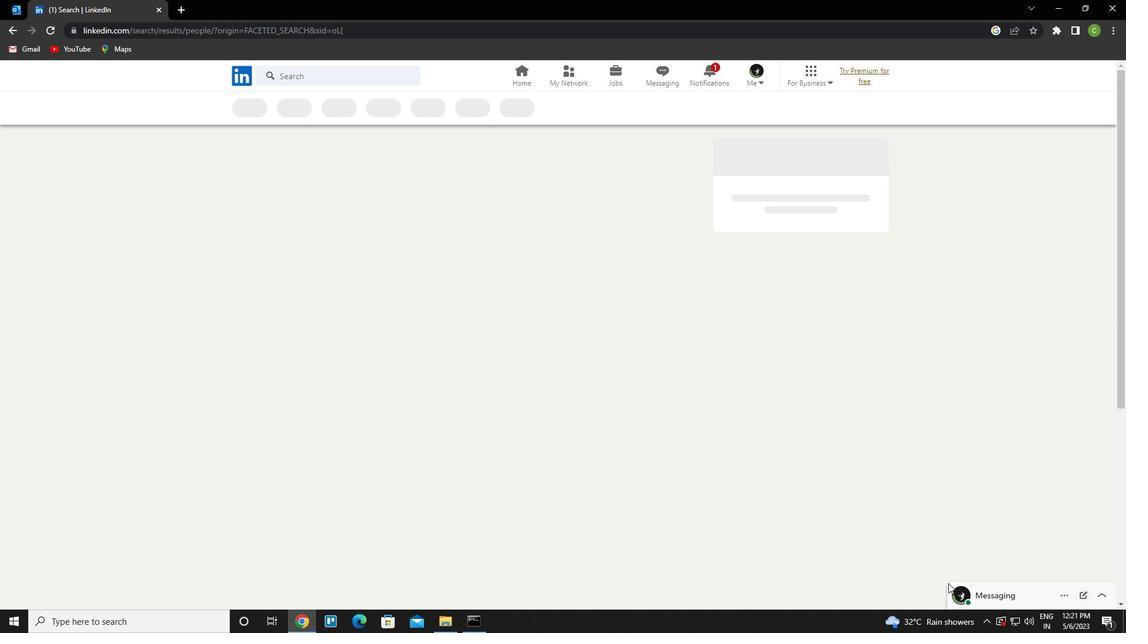 
